 Task: Look for space in Camacupa, Angola from 5th July, 2023 to 15th July, 2023 for 9 adults in price range Rs.15000 to Rs.25000. Place can be entire place with 5 bedrooms having 5 beds and 5 bathrooms. Property type can be house. Amenities needed are: air conditioning, bbq grill, smoking allowed, . Booking option can be shelf check-in. Required host language is English.
Action: Mouse moved to (350, 122)
Screenshot: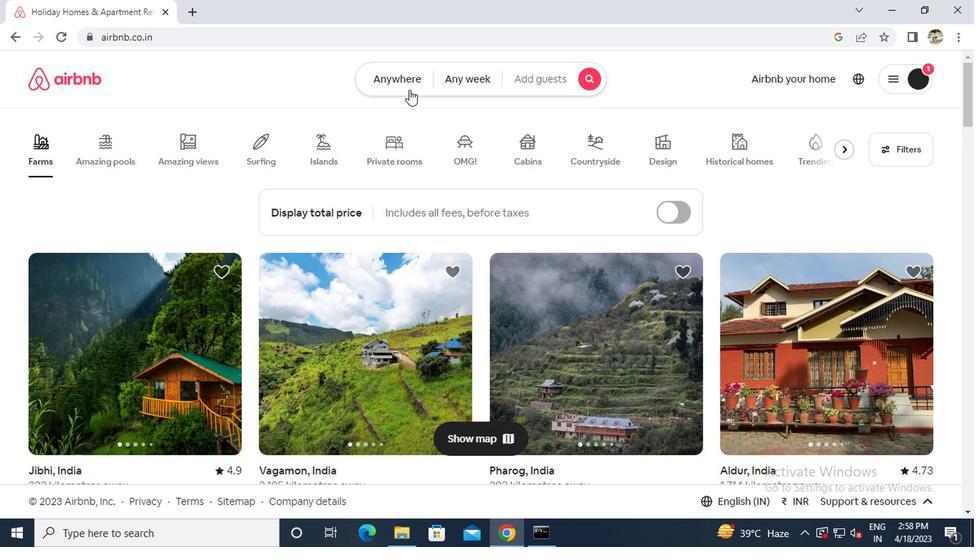 
Action: Mouse pressed left at (350, 122)
Screenshot: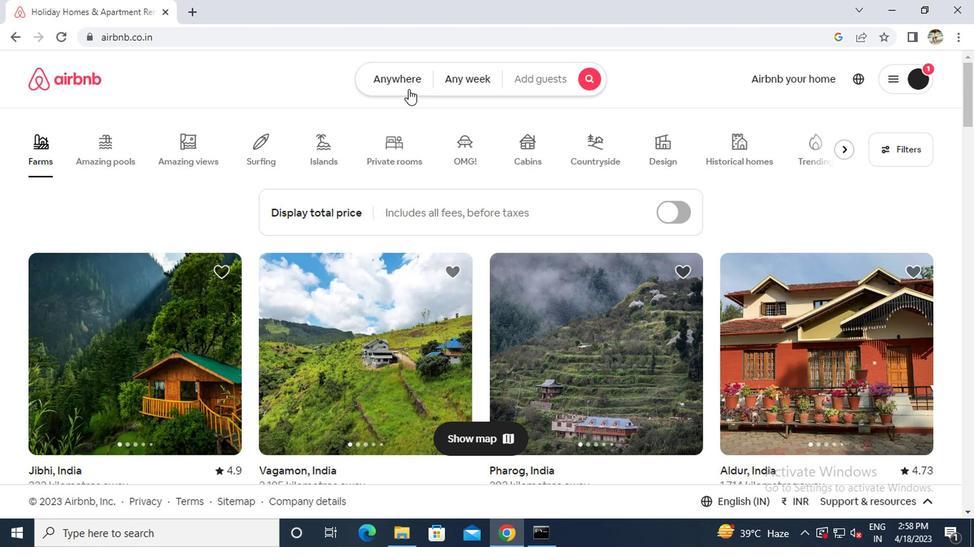 
Action: Mouse moved to (277, 153)
Screenshot: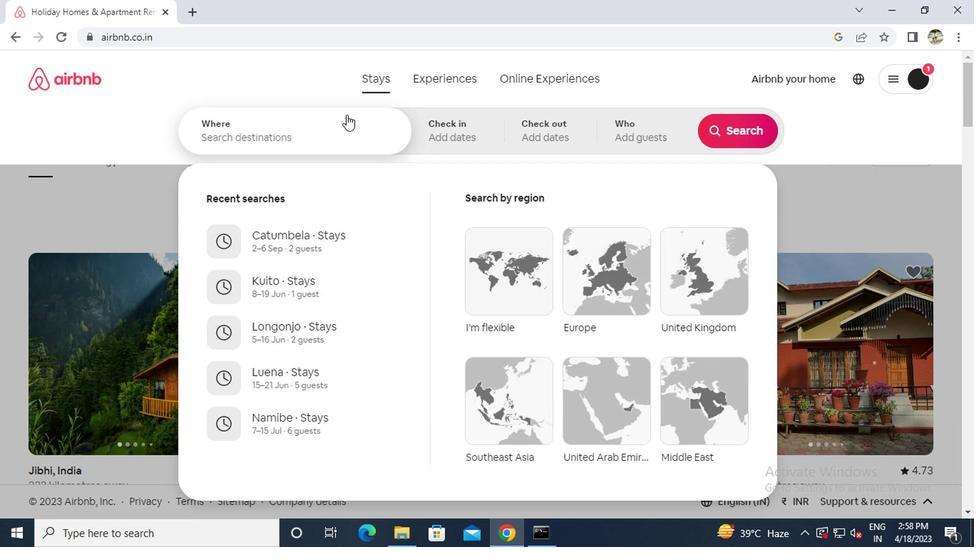 
Action: Mouse pressed left at (277, 153)
Screenshot: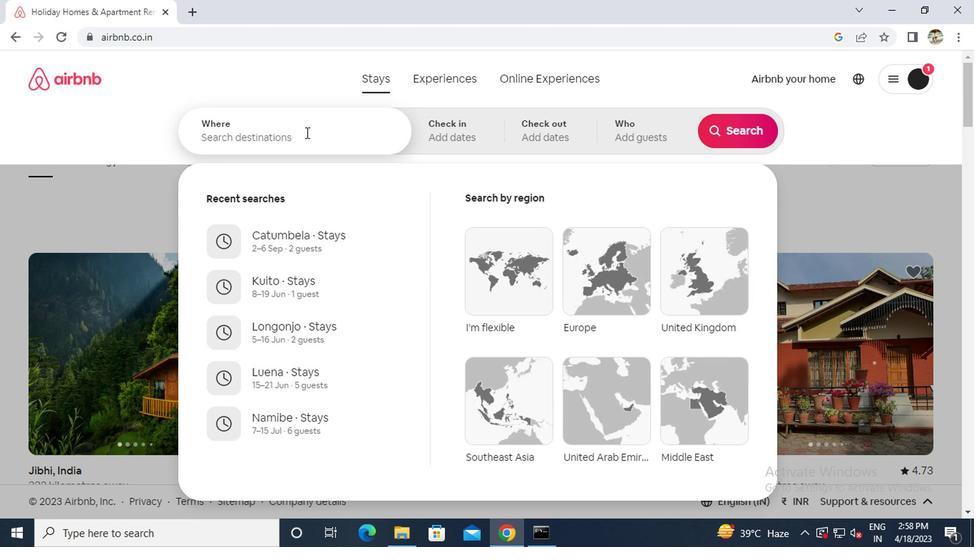 
Action: Key pressed c<Key.caps_lock>amap<Key.backspace>cupa
Screenshot: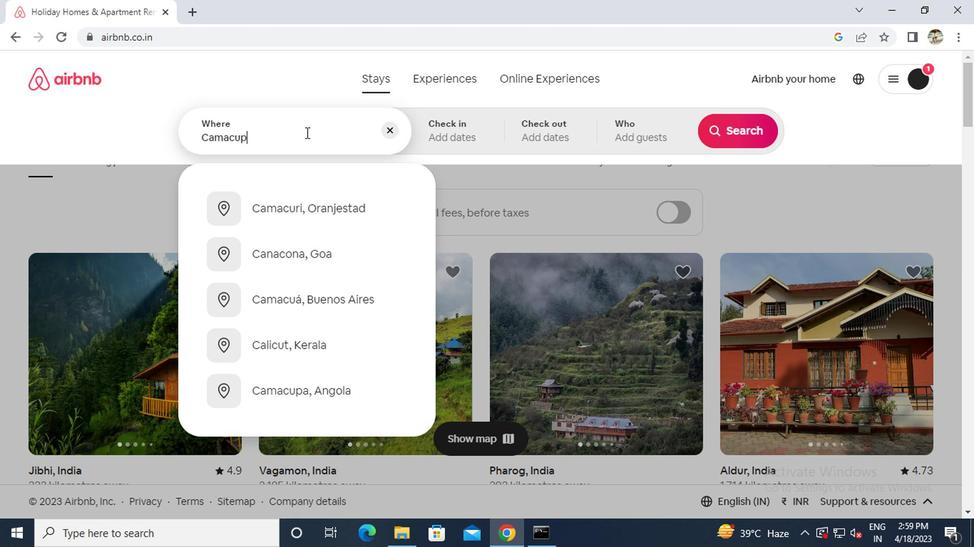 
Action: Mouse moved to (276, 202)
Screenshot: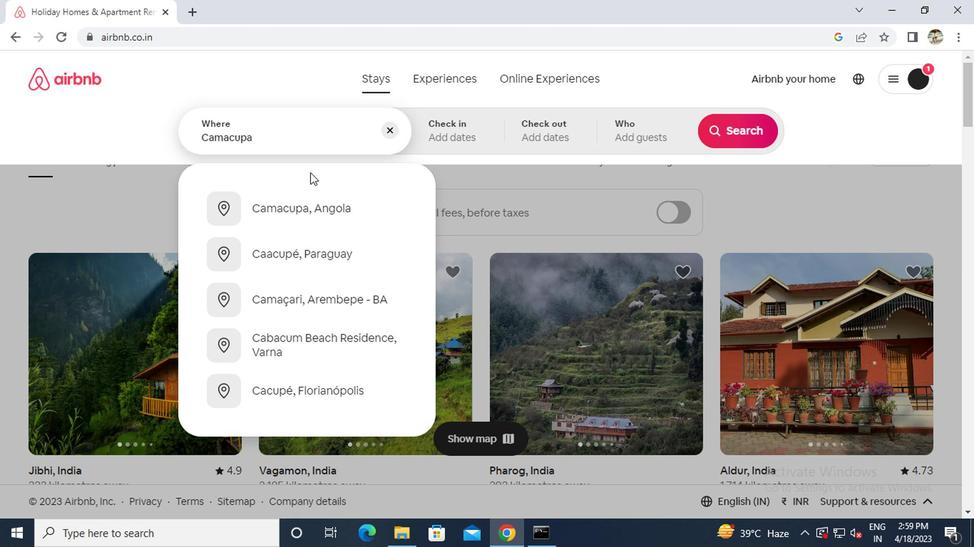 
Action: Mouse pressed left at (276, 202)
Screenshot: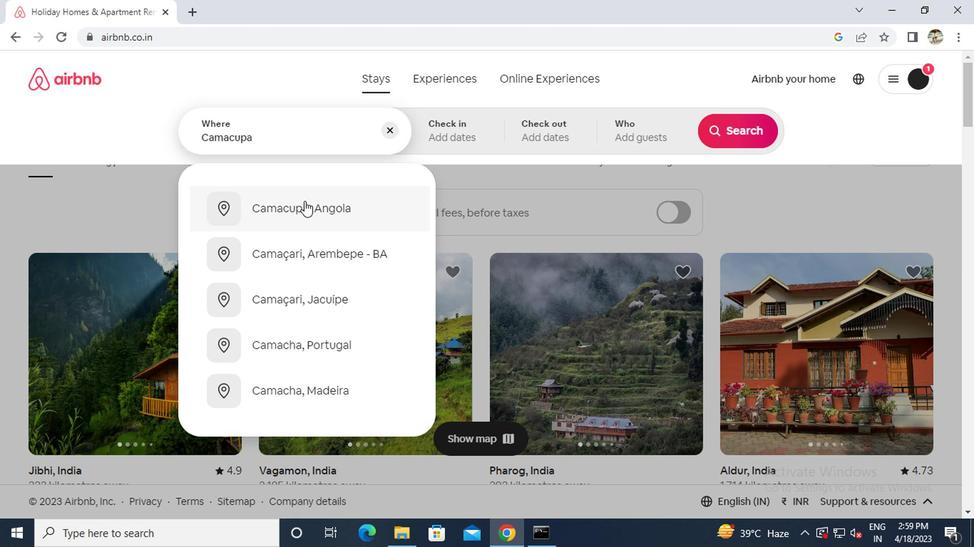 
Action: Mouse moved to (576, 233)
Screenshot: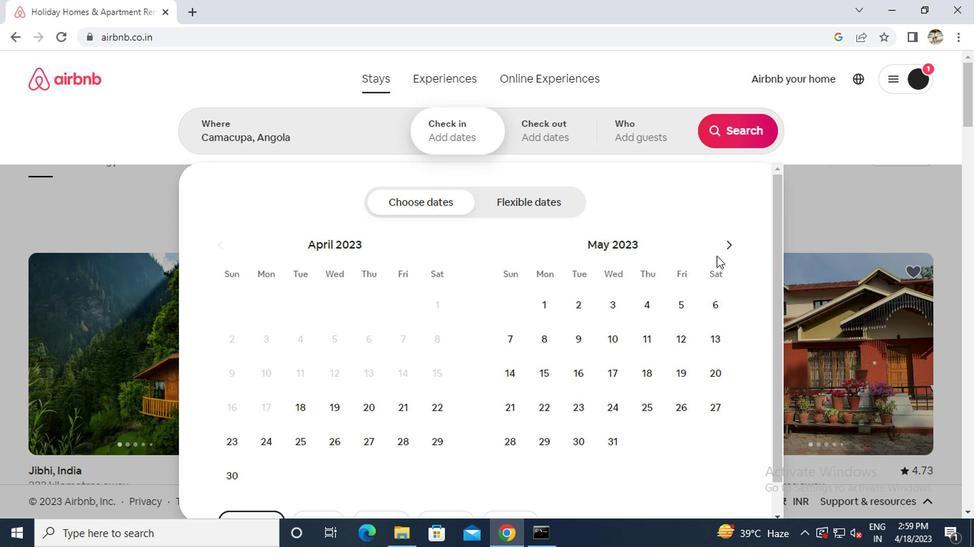 
Action: Mouse pressed left at (576, 233)
Screenshot: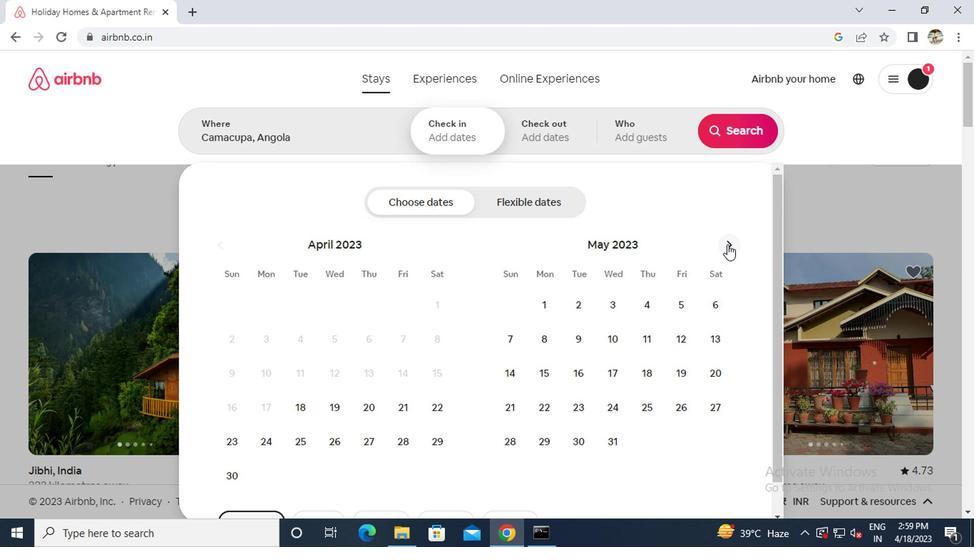 
Action: Mouse pressed left at (576, 233)
Screenshot: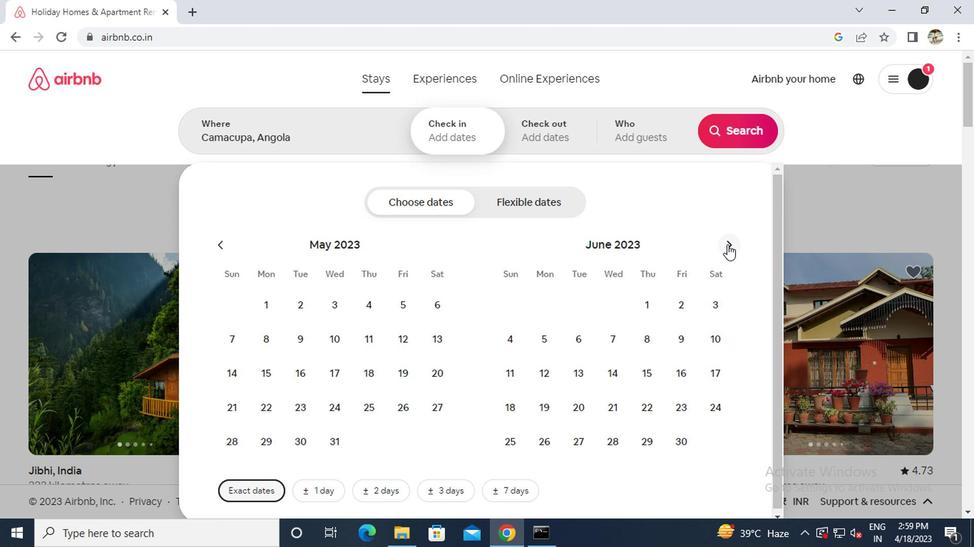 
Action: Mouse moved to (491, 298)
Screenshot: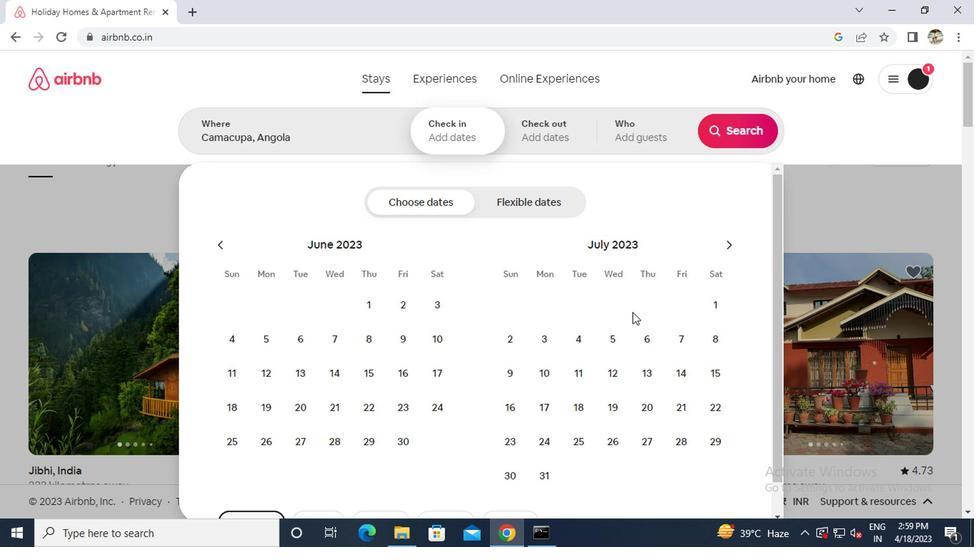 
Action: Mouse pressed left at (491, 298)
Screenshot: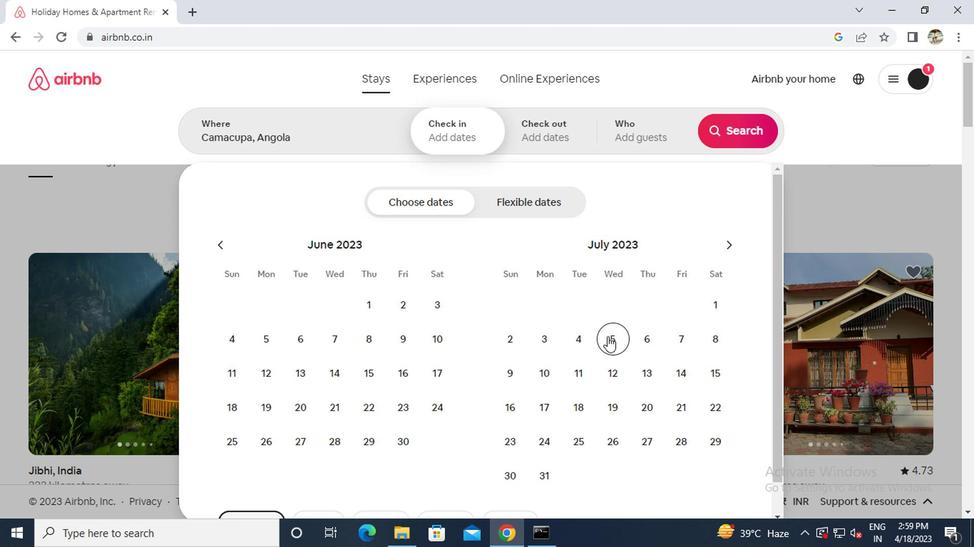 
Action: Mouse moved to (565, 328)
Screenshot: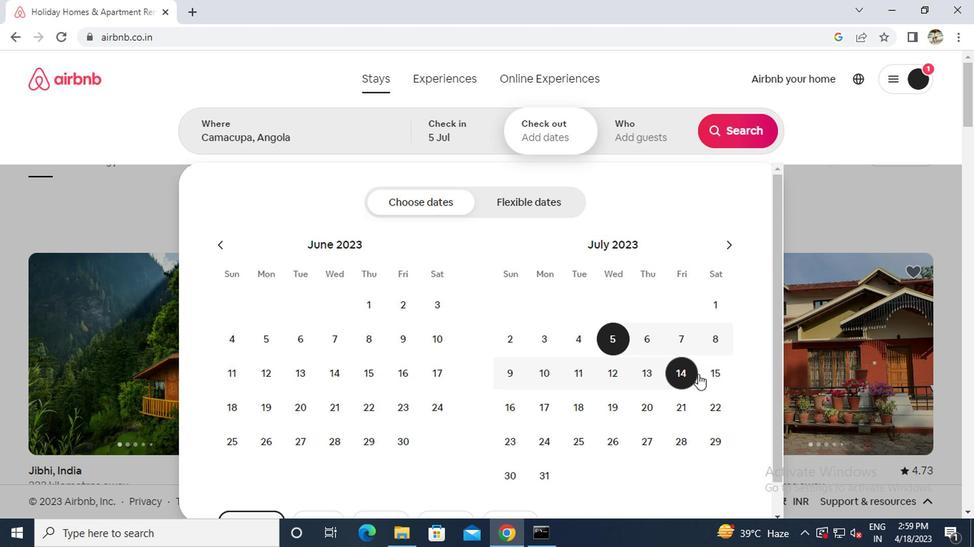 
Action: Mouse pressed left at (565, 328)
Screenshot: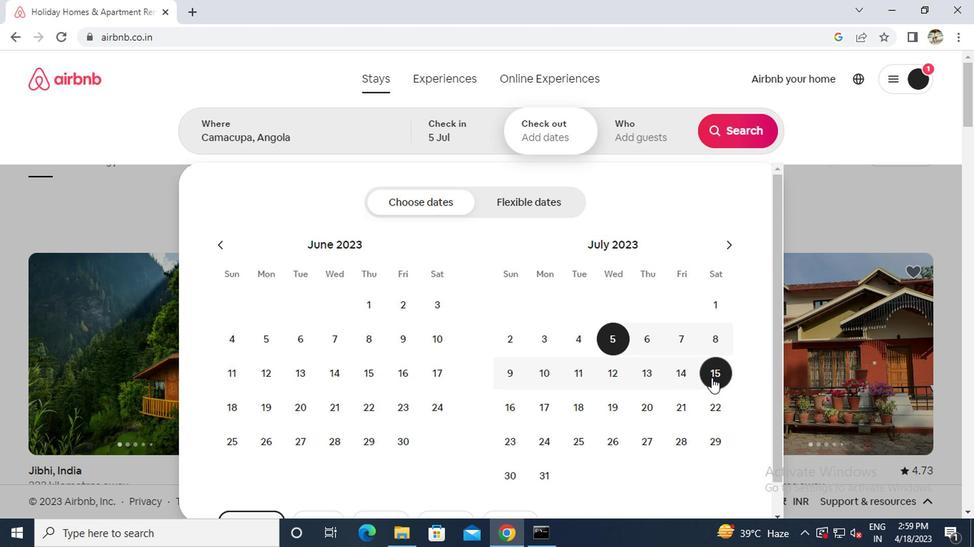 
Action: Mouse moved to (523, 154)
Screenshot: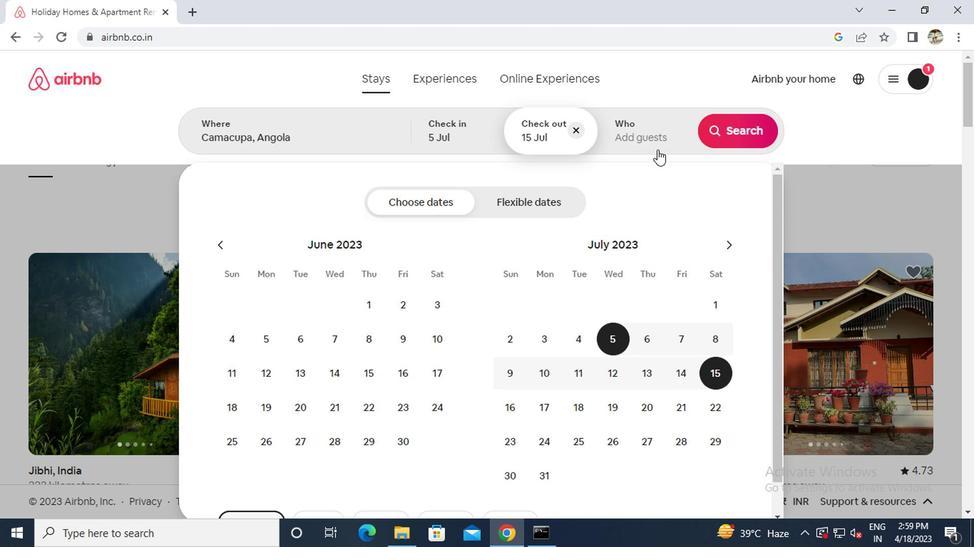
Action: Mouse pressed left at (523, 154)
Screenshot: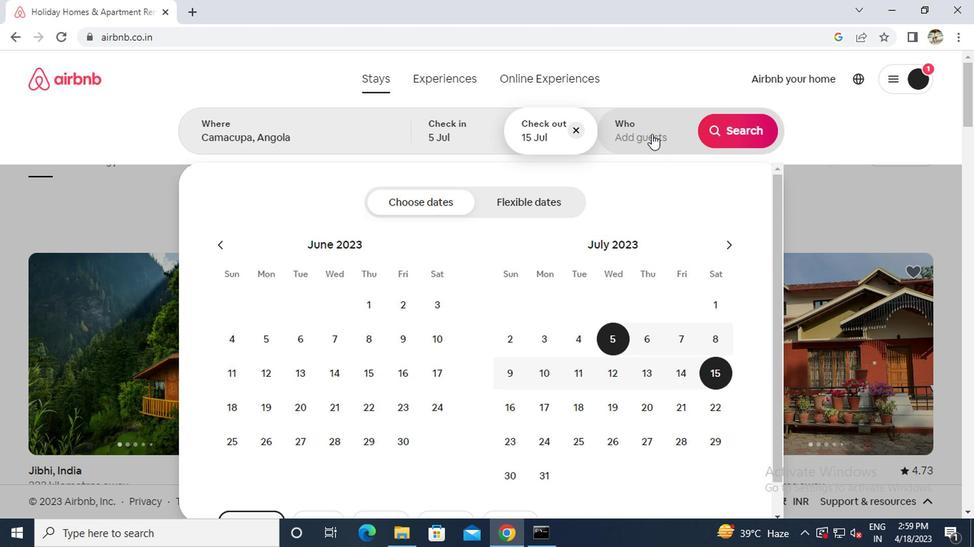 
Action: Mouse moved to (585, 207)
Screenshot: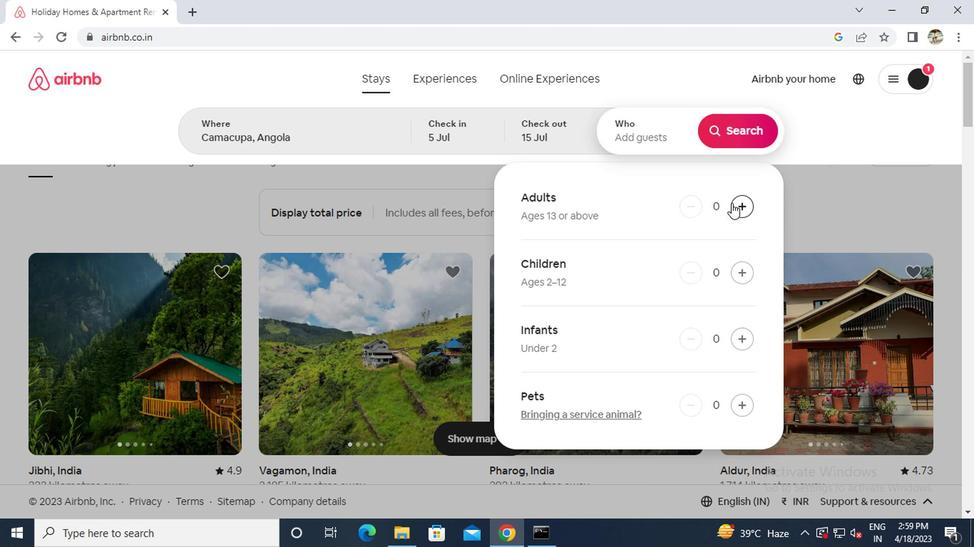 
Action: Mouse pressed left at (585, 207)
Screenshot: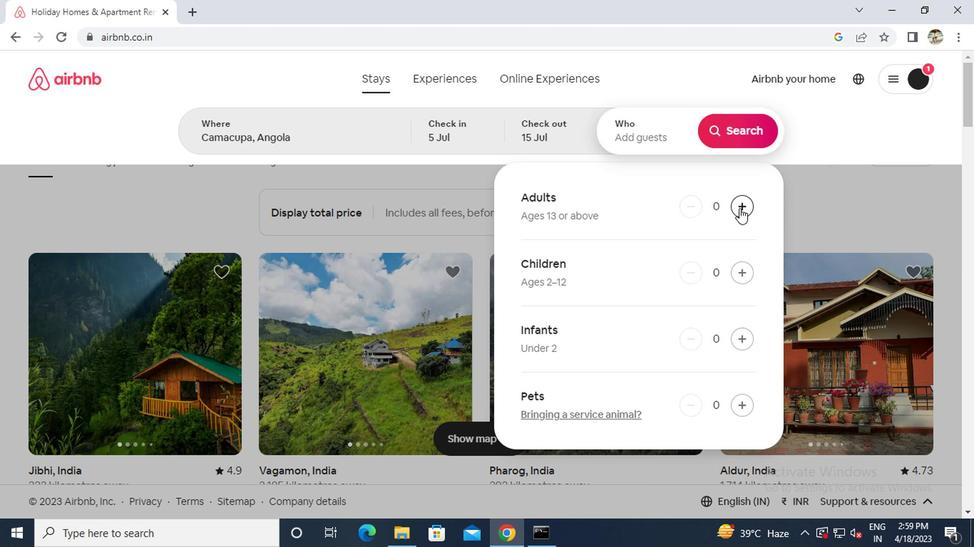 
Action: Mouse pressed left at (585, 207)
Screenshot: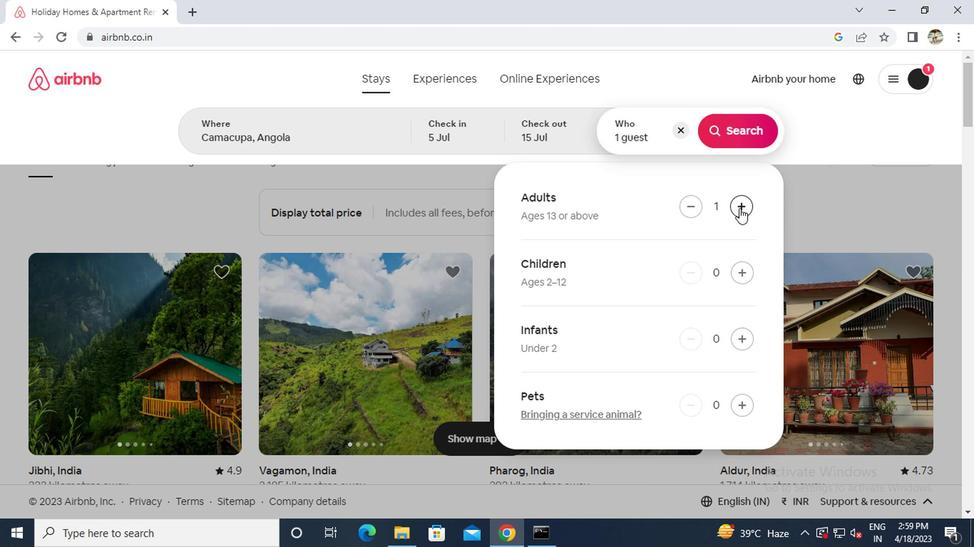 
Action: Mouse pressed left at (585, 207)
Screenshot: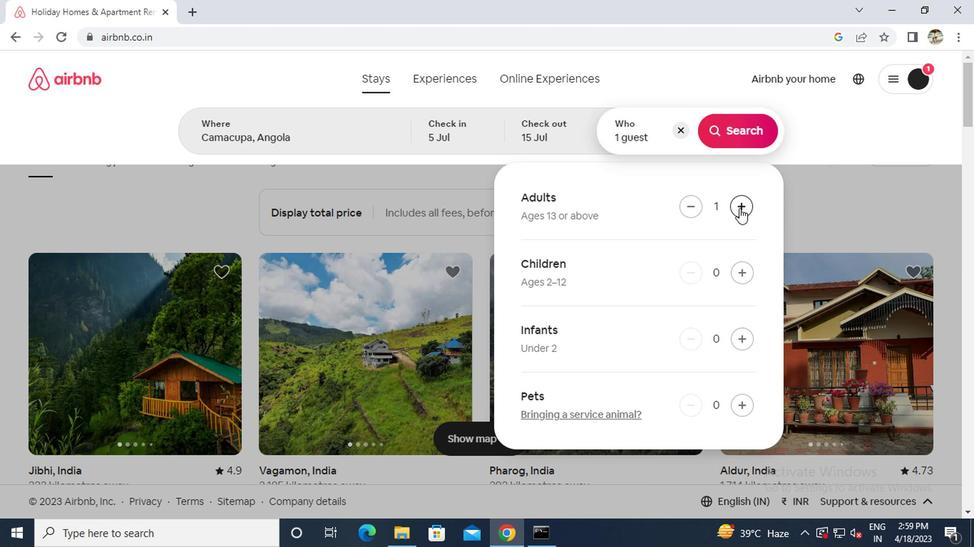 
Action: Mouse pressed left at (585, 207)
Screenshot: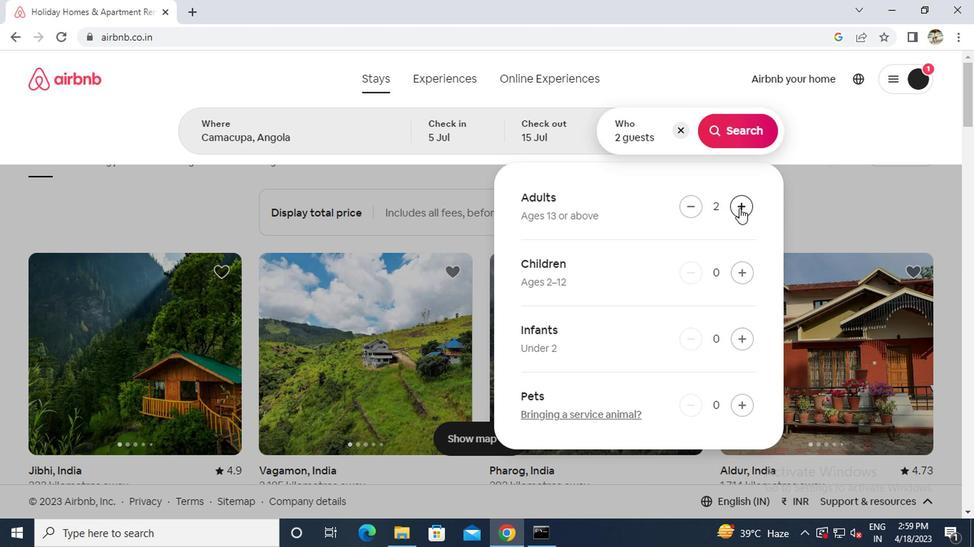 
Action: Mouse pressed left at (585, 207)
Screenshot: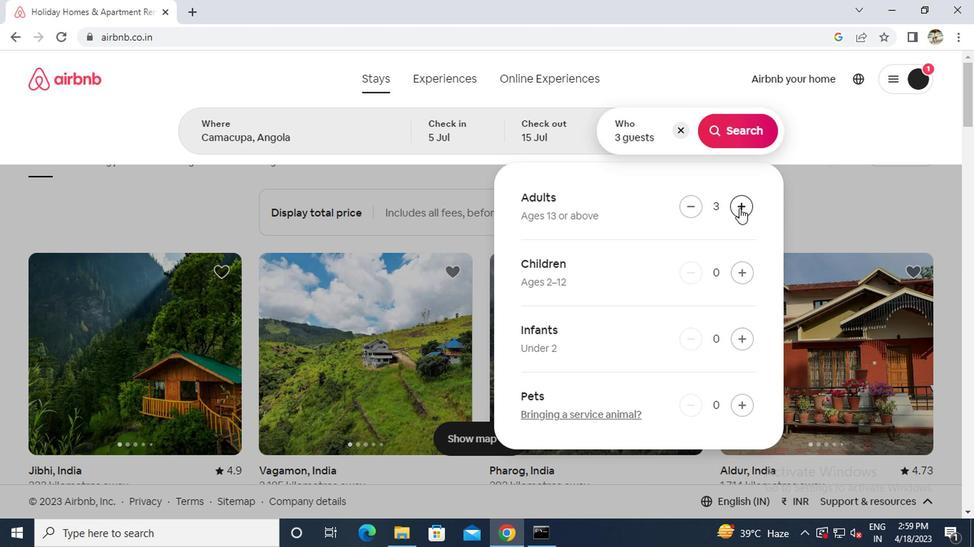 
Action: Mouse pressed left at (585, 207)
Screenshot: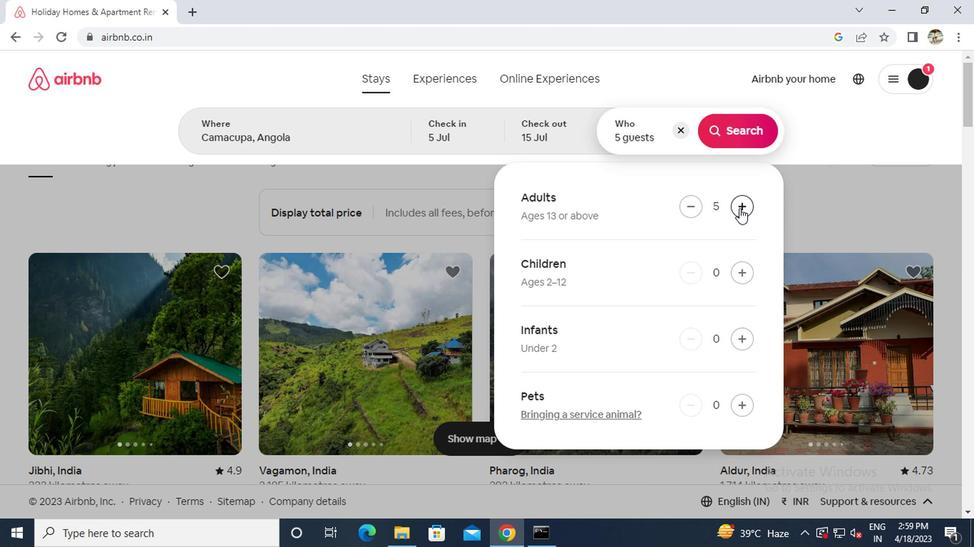 
Action: Mouse pressed left at (585, 207)
Screenshot: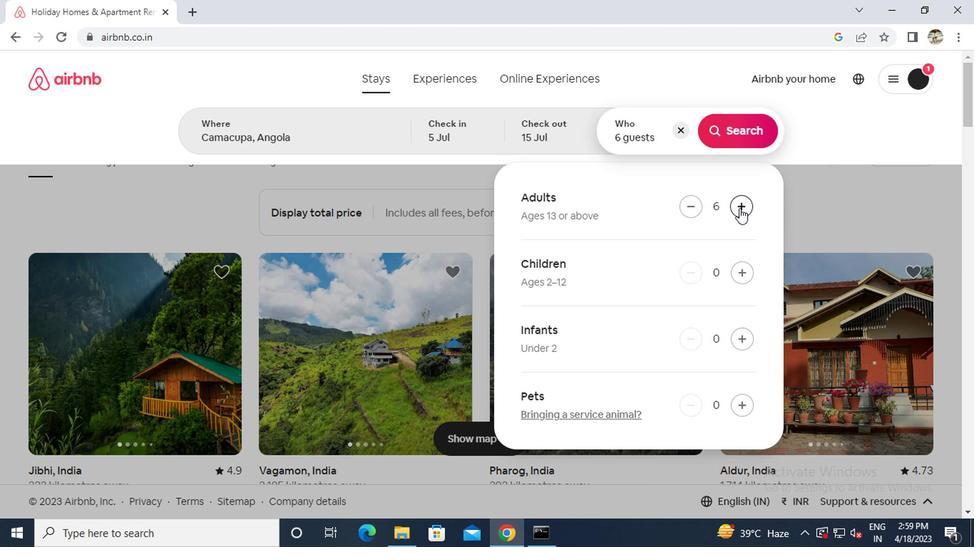 
Action: Mouse pressed left at (585, 207)
Screenshot: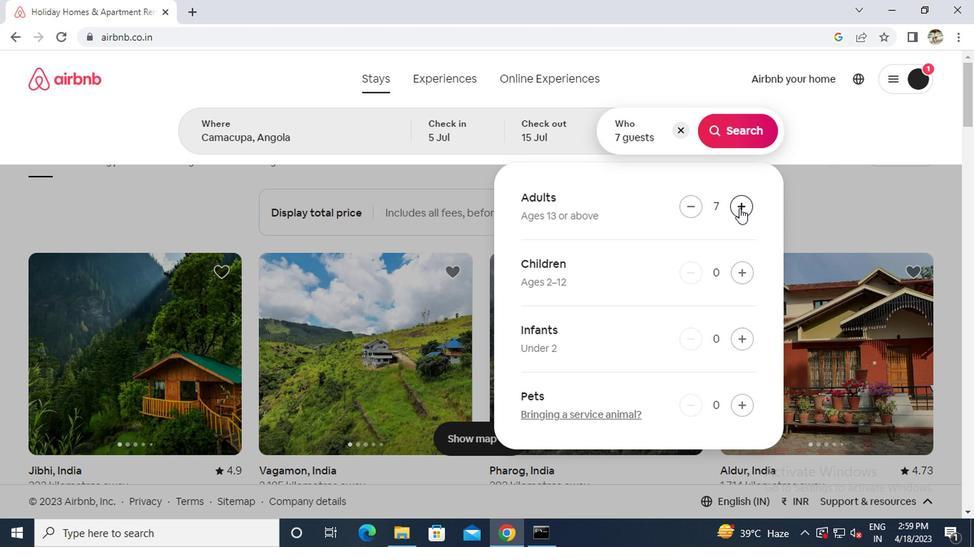 
Action: Mouse pressed left at (585, 207)
Screenshot: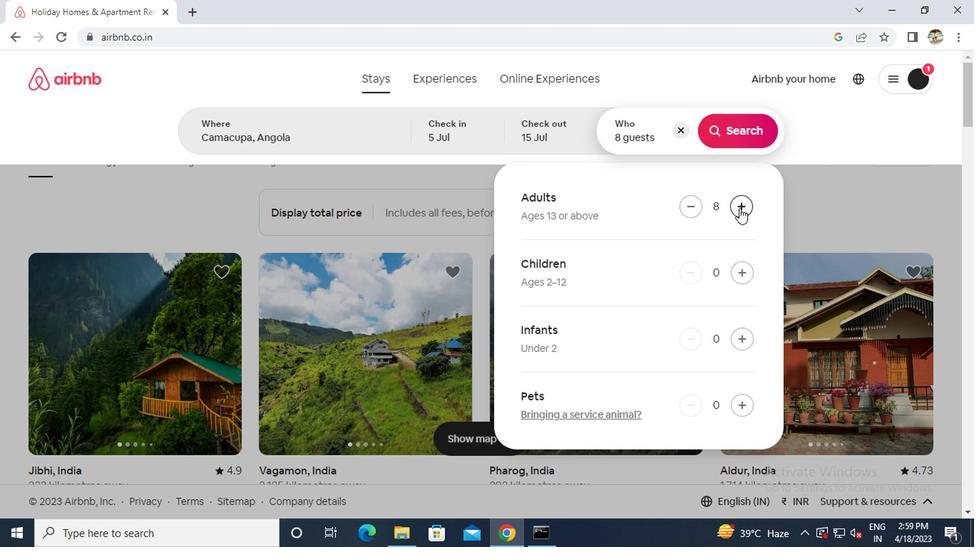 
Action: Mouse moved to (583, 149)
Screenshot: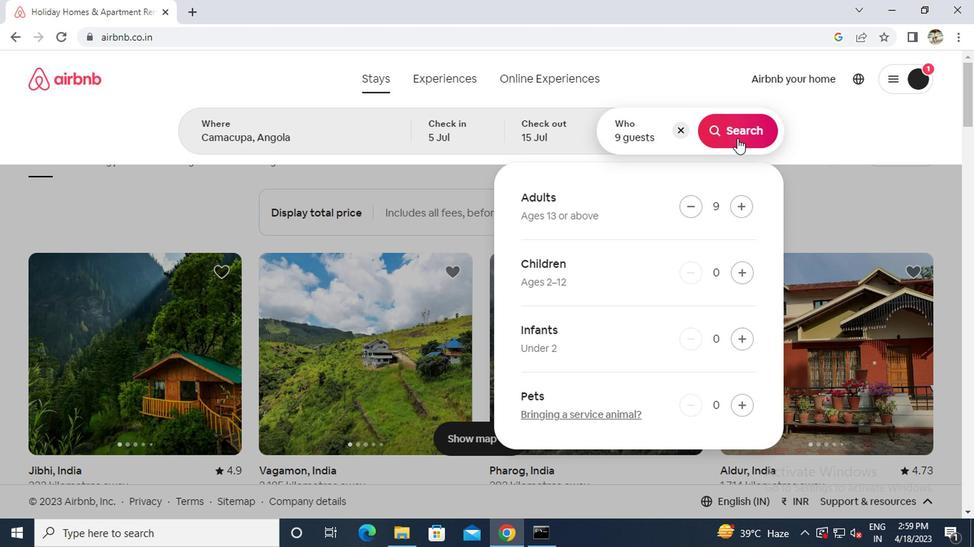 
Action: Mouse pressed left at (583, 149)
Screenshot: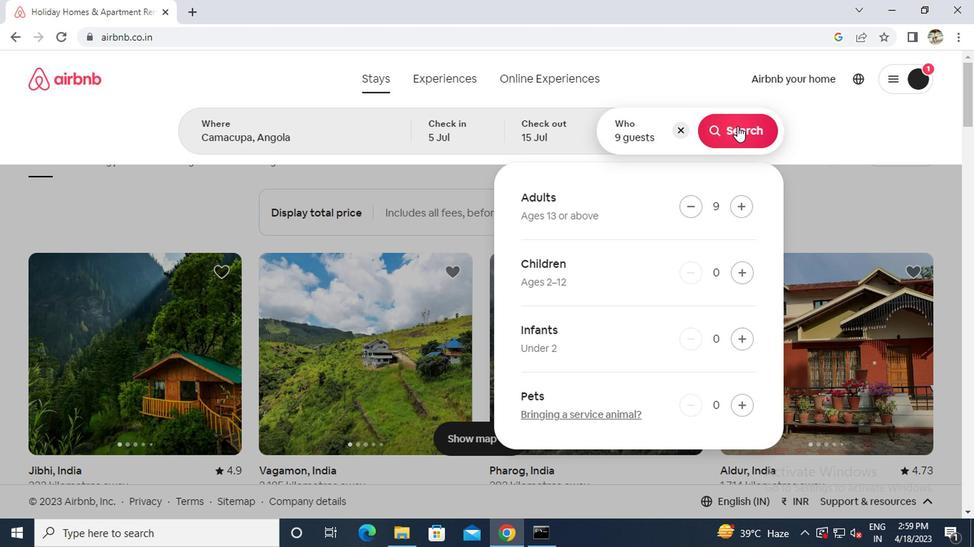 
Action: Mouse moved to (714, 155)
Screenshot: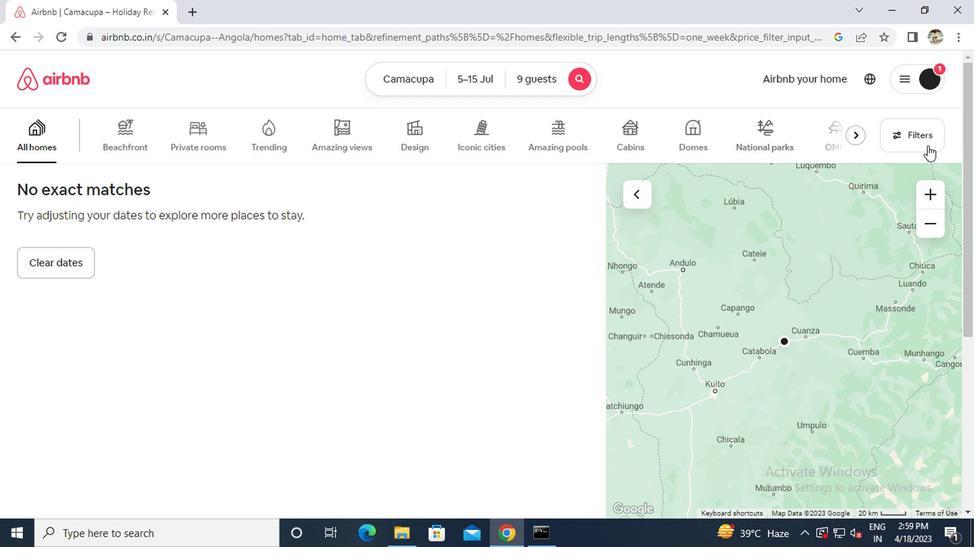 
Action: Mouse pressed left at (714, 155)
Screenshot: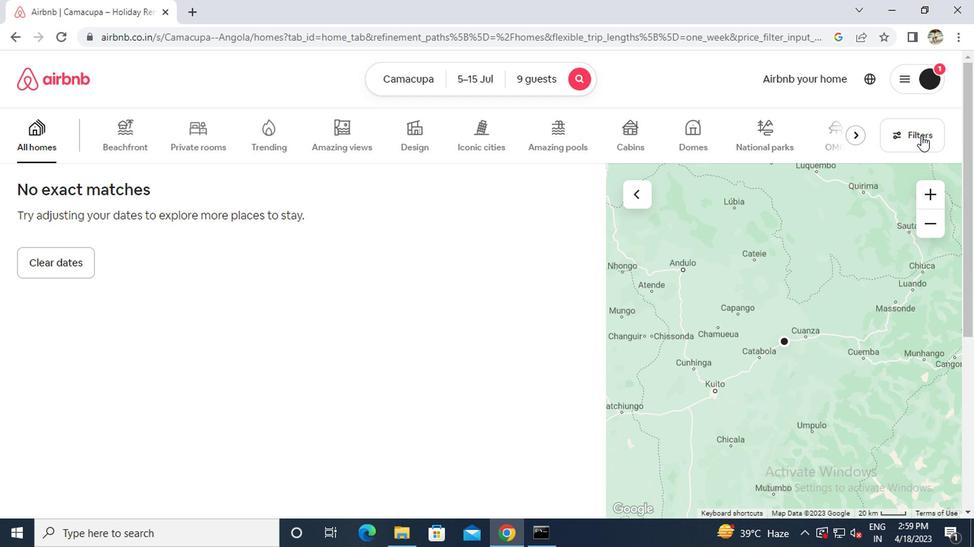
Action: Mouse moved to (345, 211)
Screenshot: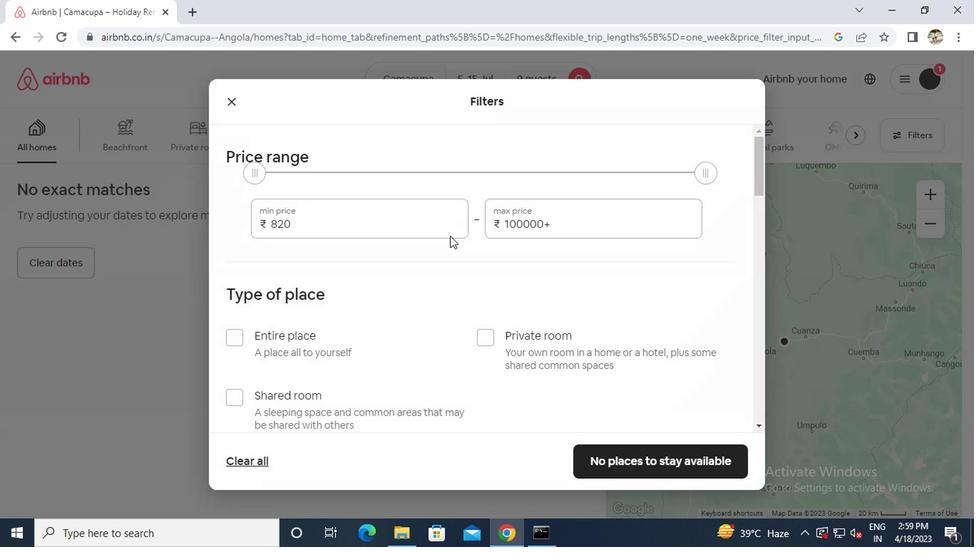 
Action: Mouse pressed left at (345, 211)
Screenshot: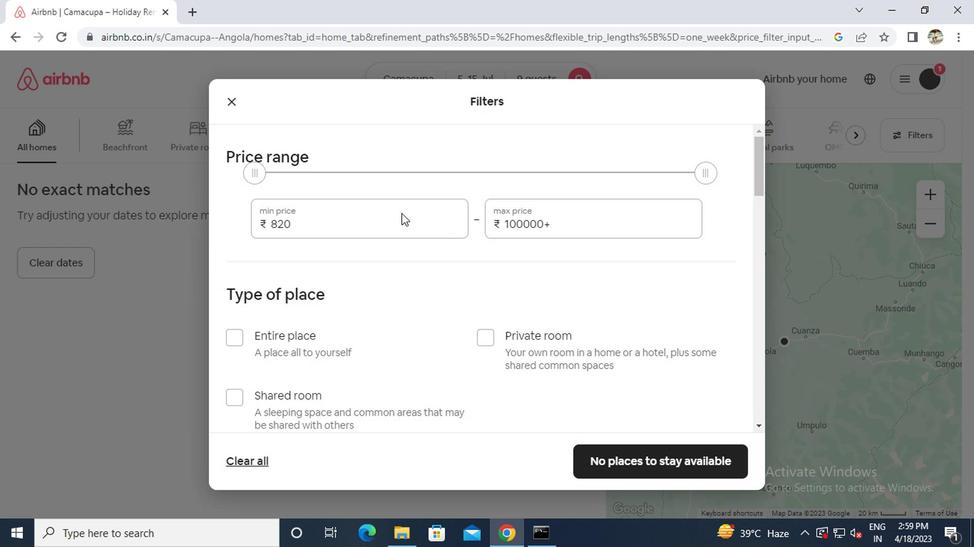 
Action: Key pressed ctrl+A15000
Screenshot: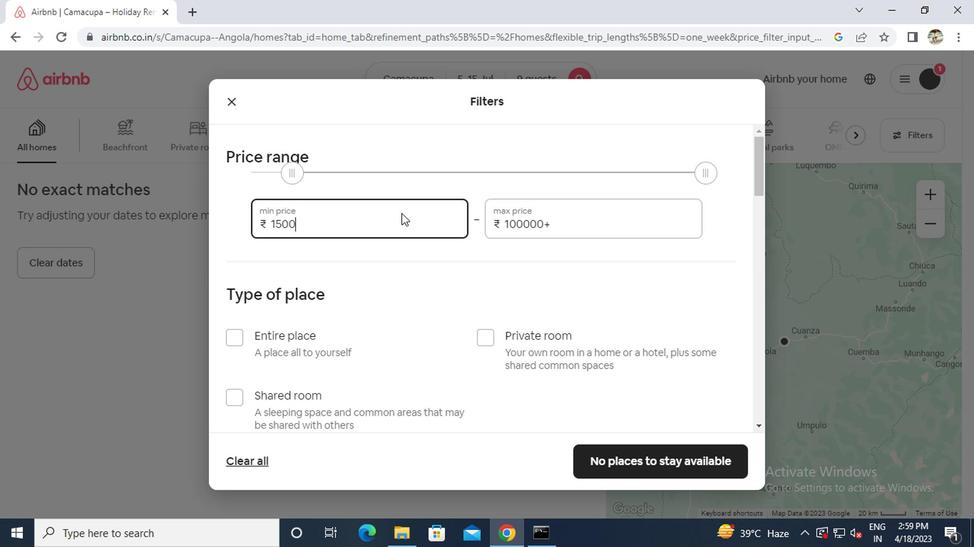 
Action: Mouse moved to (463, 221)
Screenshot: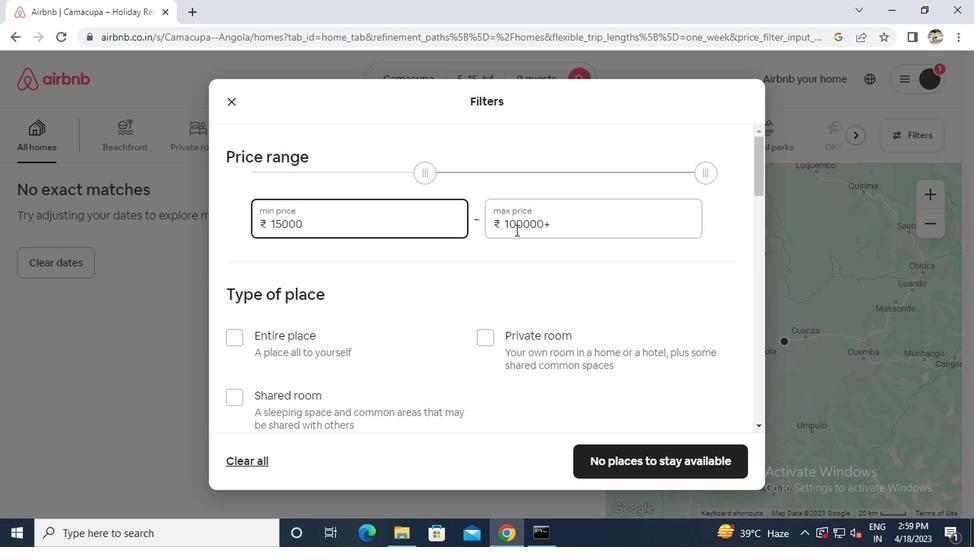 
Action: Mouse pressed left at (463, 221)
Screenshot: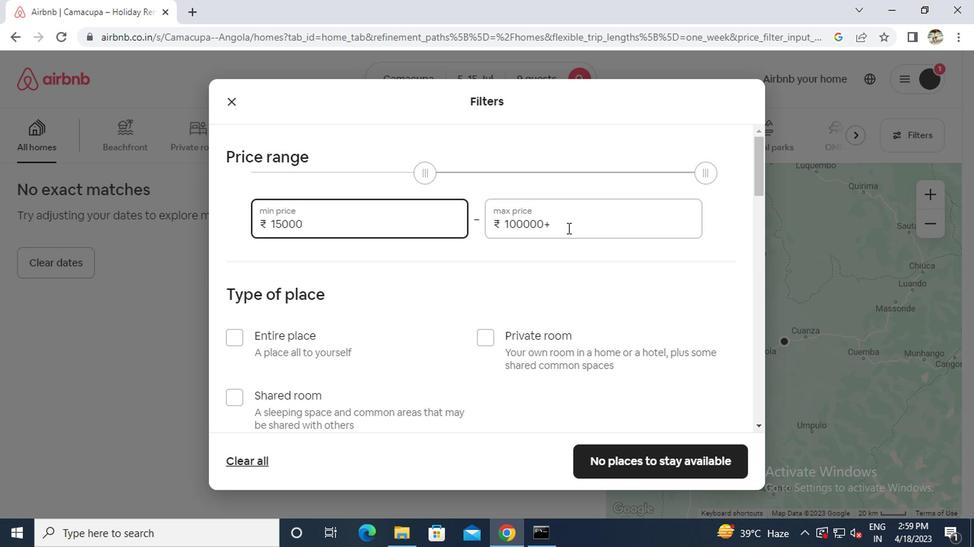 
Action: Key pressed ctrl+A25000
Screenshot: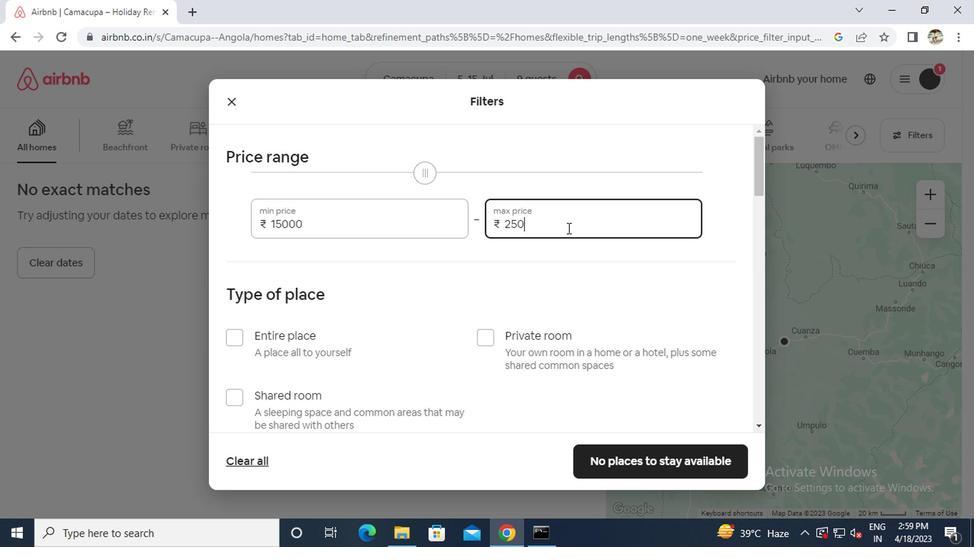 
Action: Mouse moved to (227, 295)
Screenshot: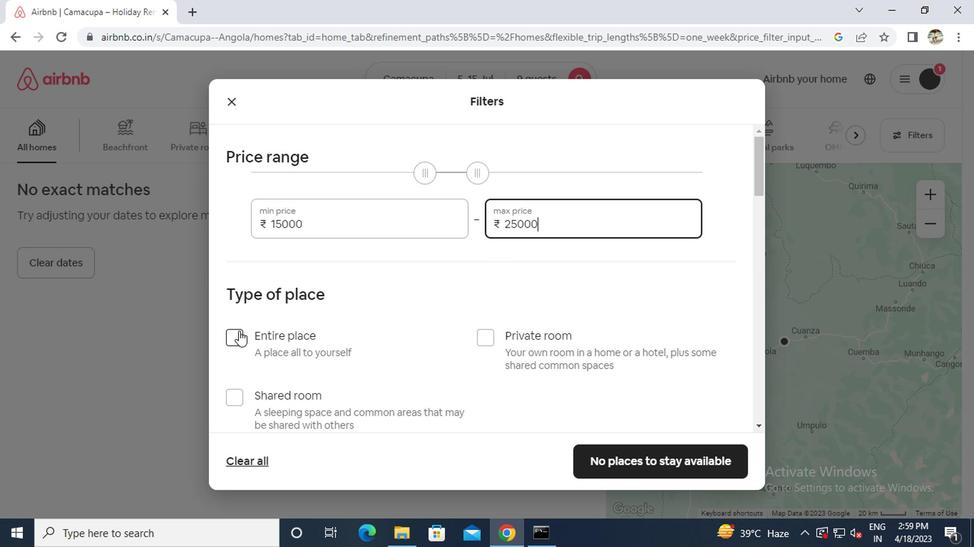 
Action: Mouse pressed left at (227, 295)
Screenshot: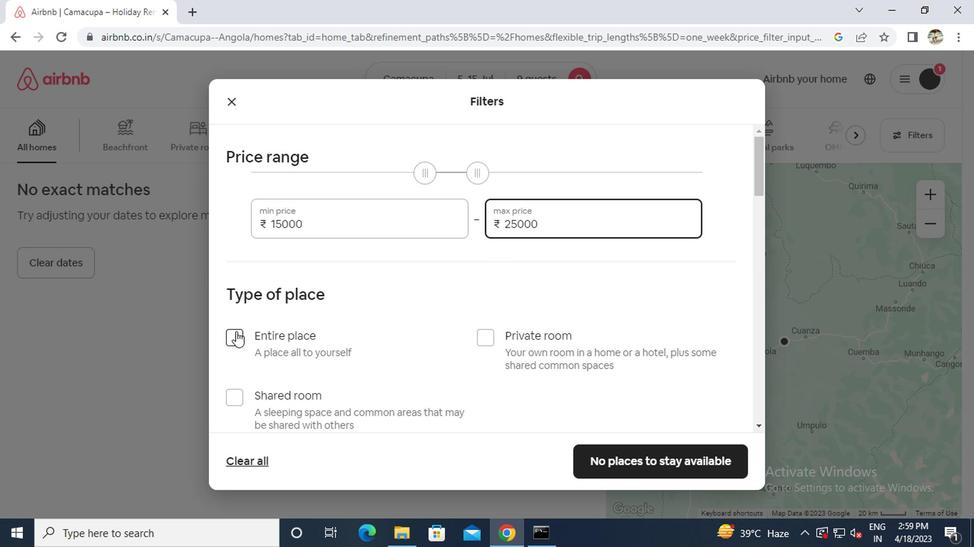 
Action: Mouse scrolled (227, 294) with delta (0, 0)
Screenshot: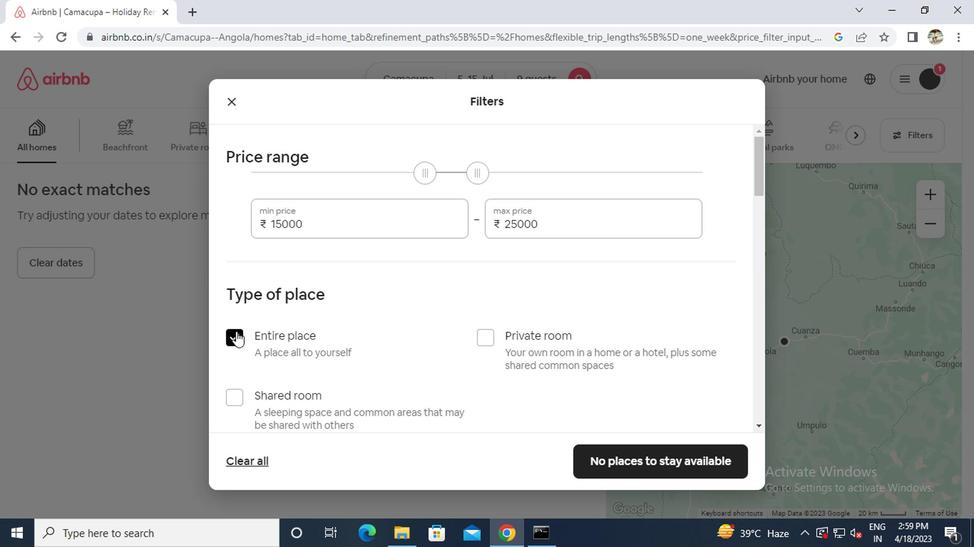 
Action: Mouse scrolled (227, 294) with delta (0, 0)
Screenshot: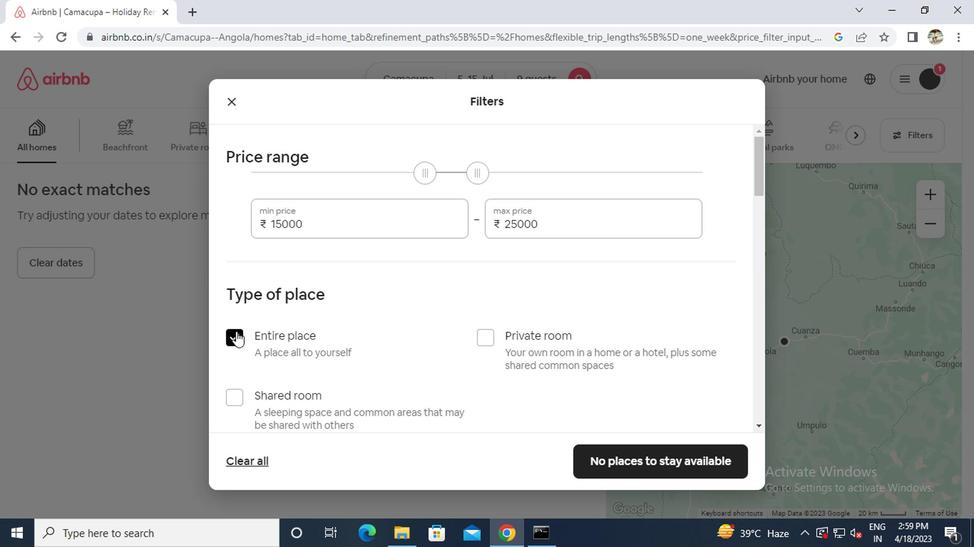 
Action: Mouse scrolled (227, 294) with delta (0, 0)
Screenshot: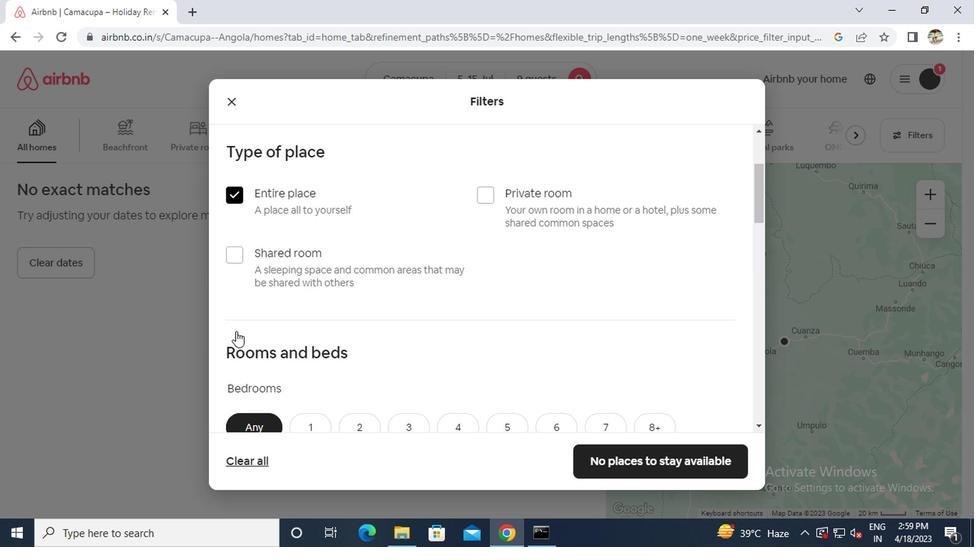 
Action: Mouse moved to (409, 313)
Screenshot: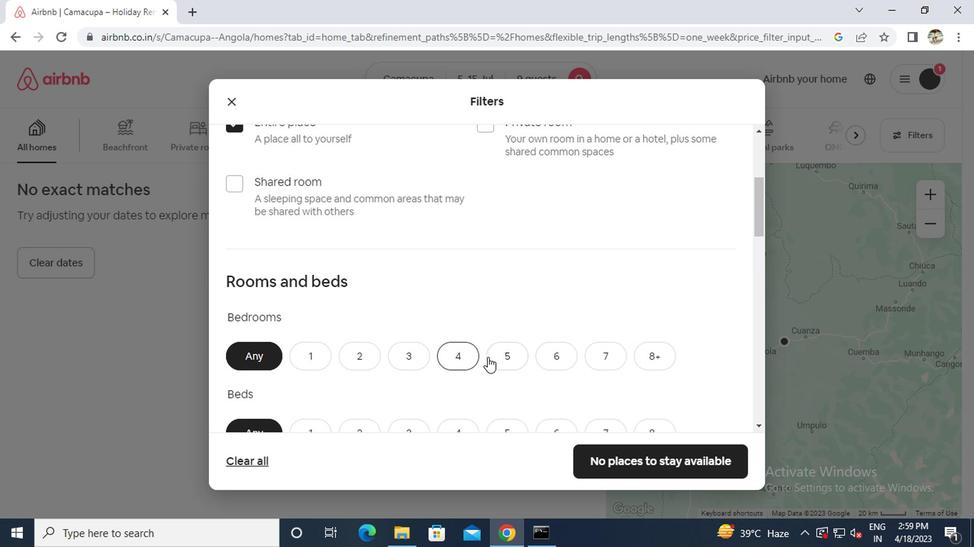
Action: Mouse pressed left at (409, 313)
Screenshot: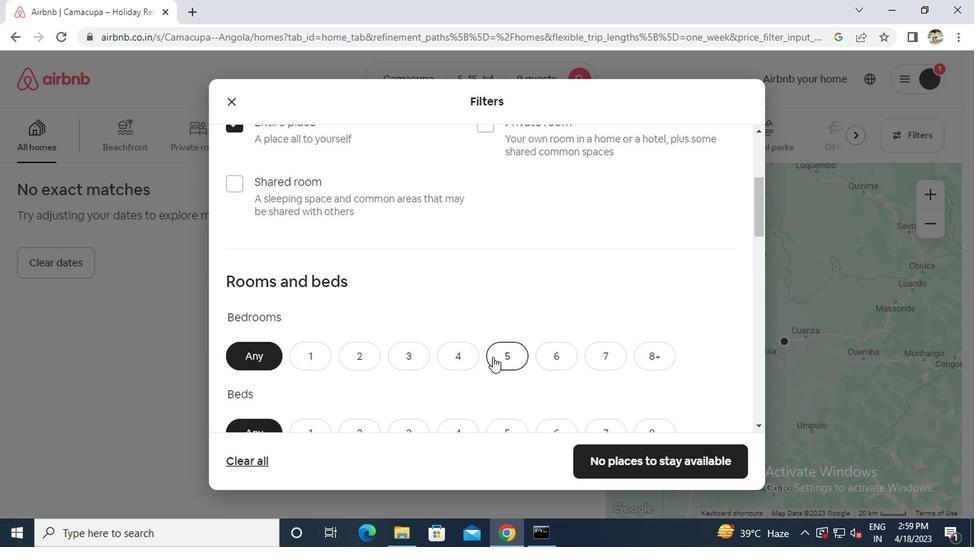
Action: Mouse scrolled (409, 313) with delta (0, 0)
Screenshot: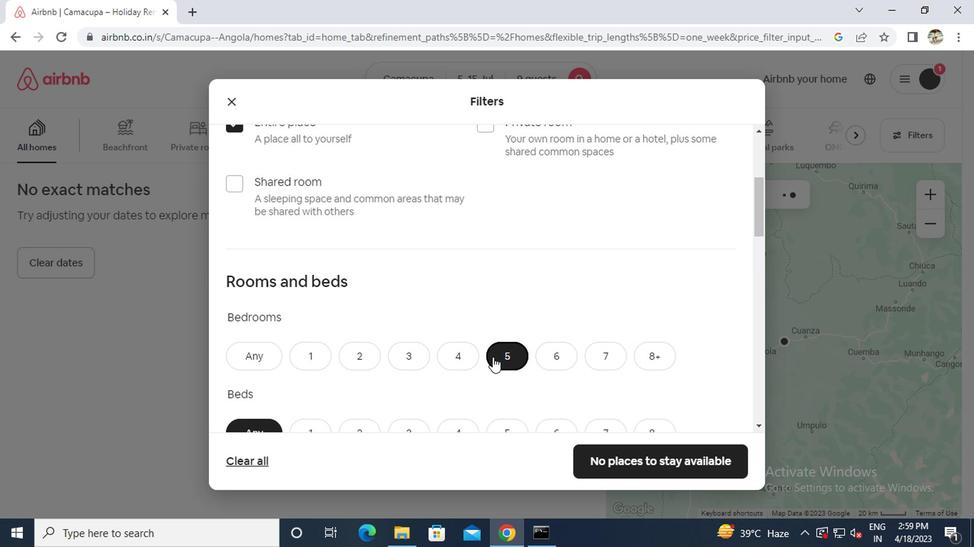 
Action: Mouse scrolled (409, 313) with delta (0, 0)
Screenshot: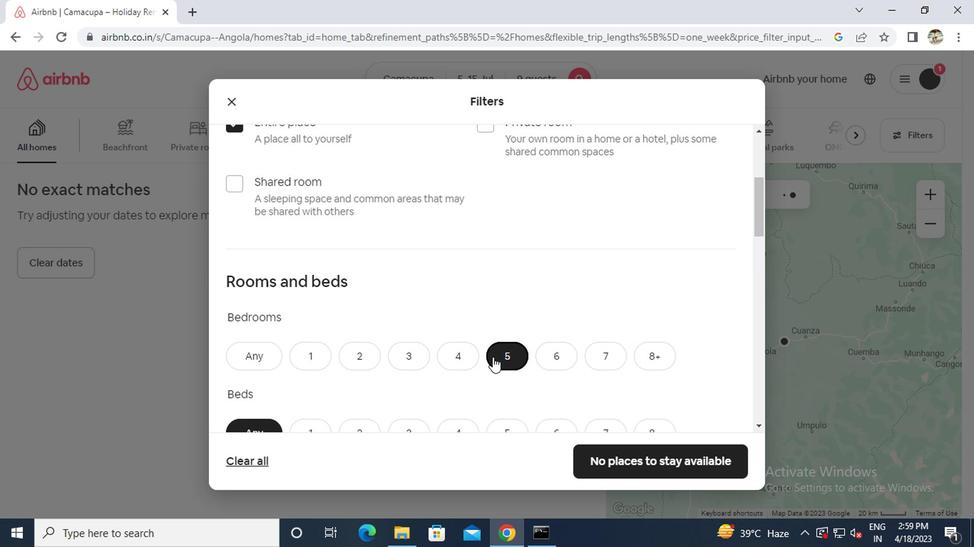 
Action: Mouse moved to (421, 267)
Screenshot: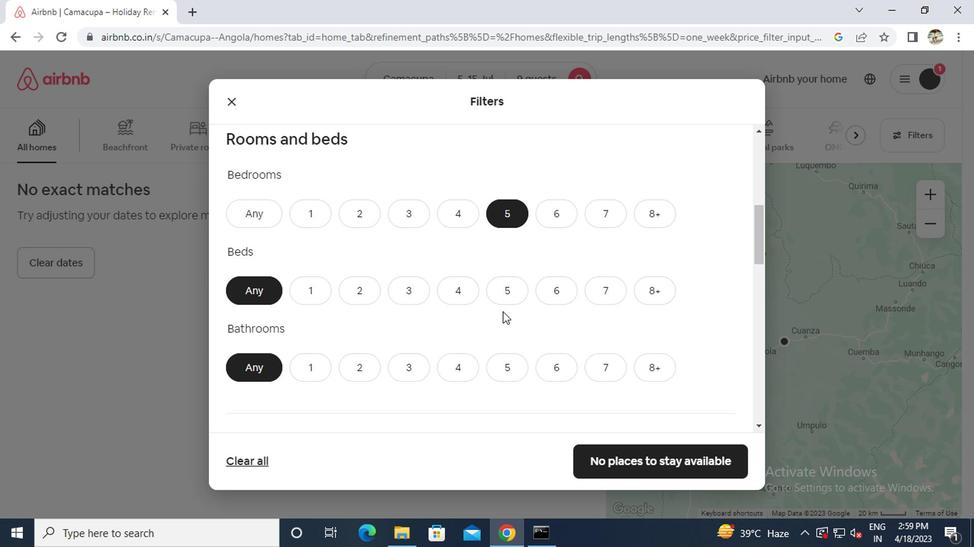 
Action: Mouse pressed left at (421, 267)
Screenshot: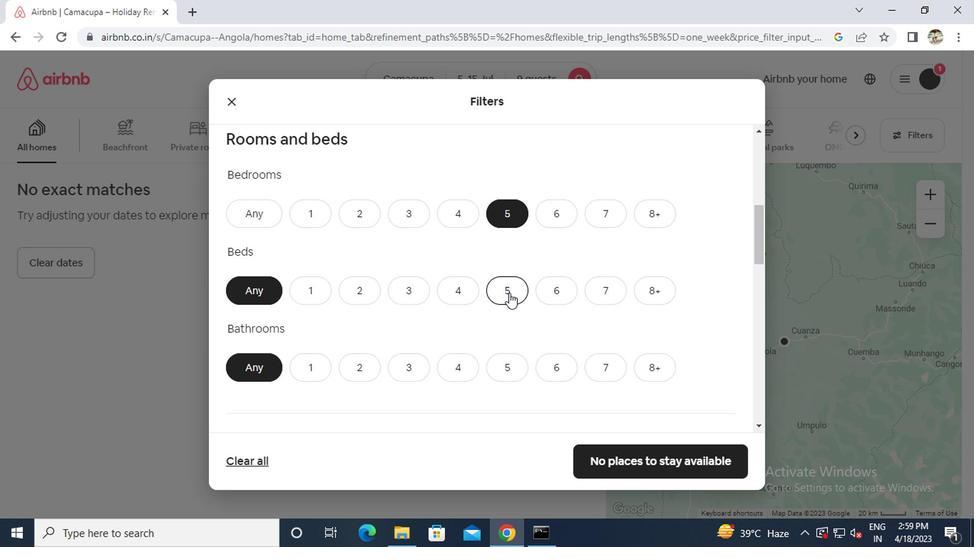 
Action: Mouse moved to (421, 318)
Screenshot: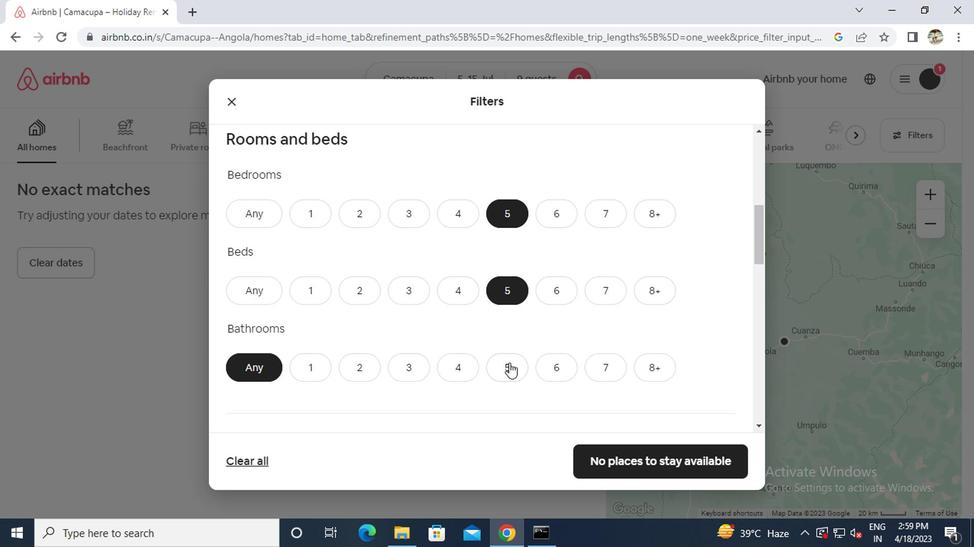 
Action: Mouse pressed left at (421, 318)
Screenshot: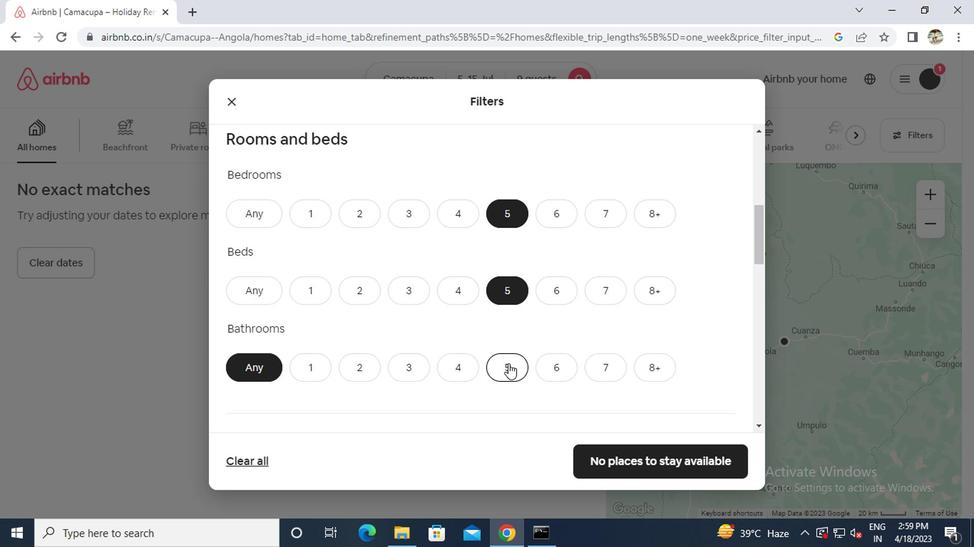 
Action: Mouse scrolled (421, 317) with delta (0, 0)
Screenshot: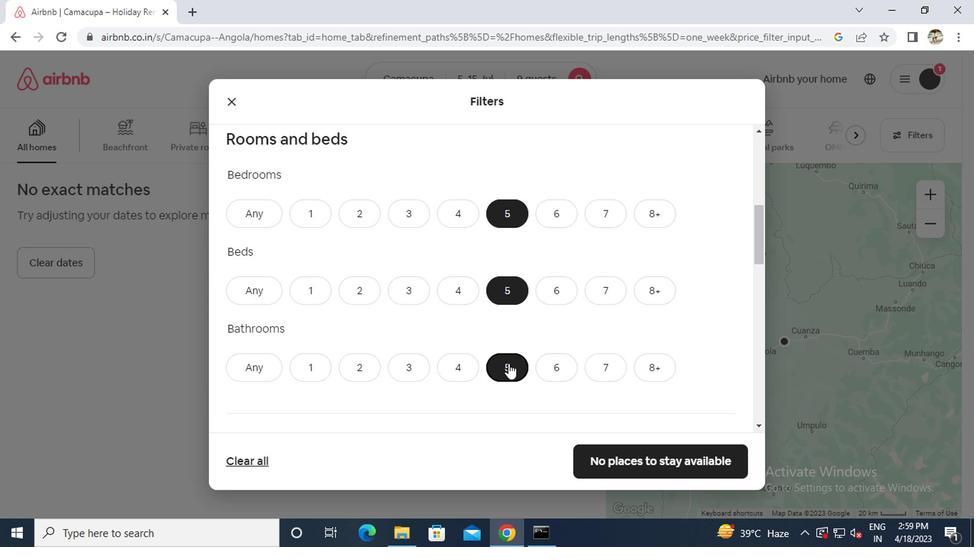 
Action: Mouse scrolled (421, 317) with delta (0, 0)
Screenshot: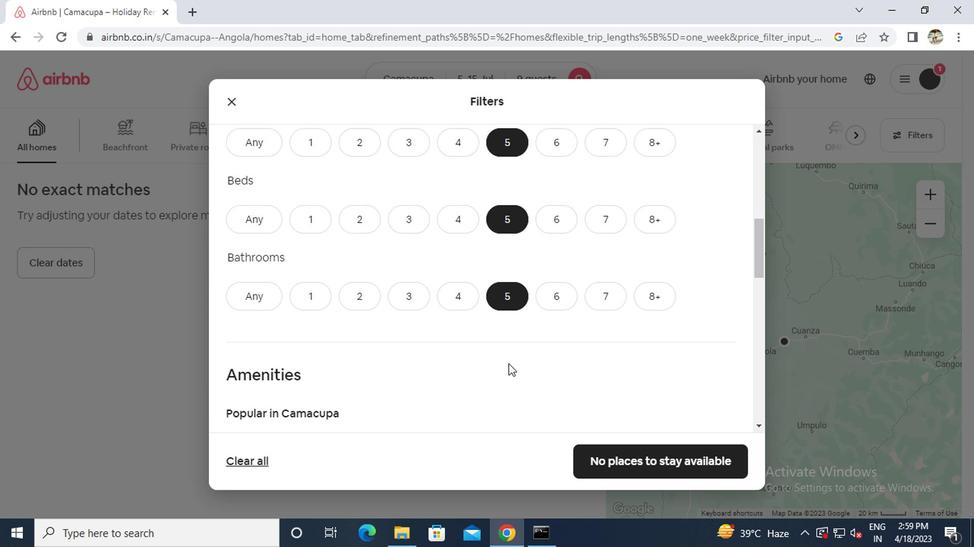 
Action: Mouse moved to (364, 327)
Screenshot: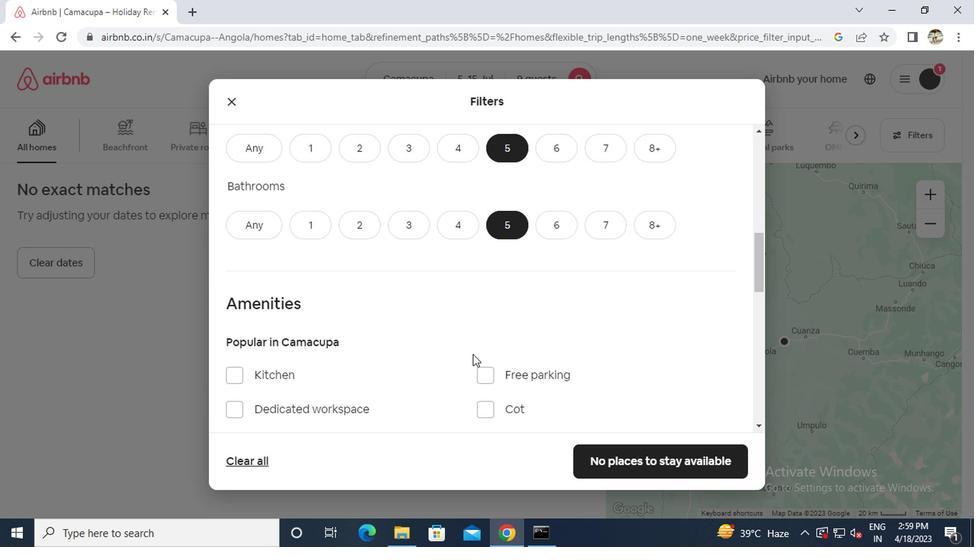 
Action: Mouse scrolled (364, 327) with delta (0, 0)
Screenshot: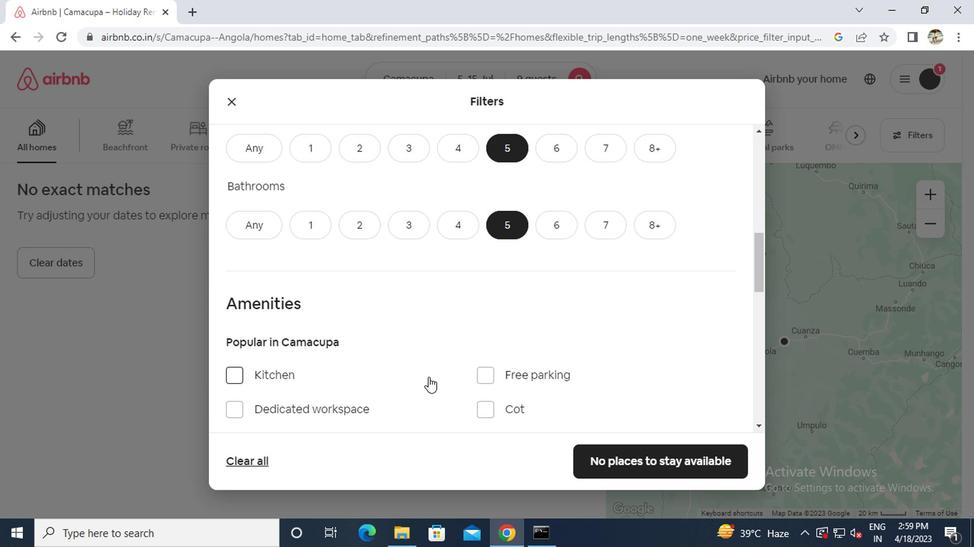 
Action: Mouse moved to (242, 320)
Screenshot: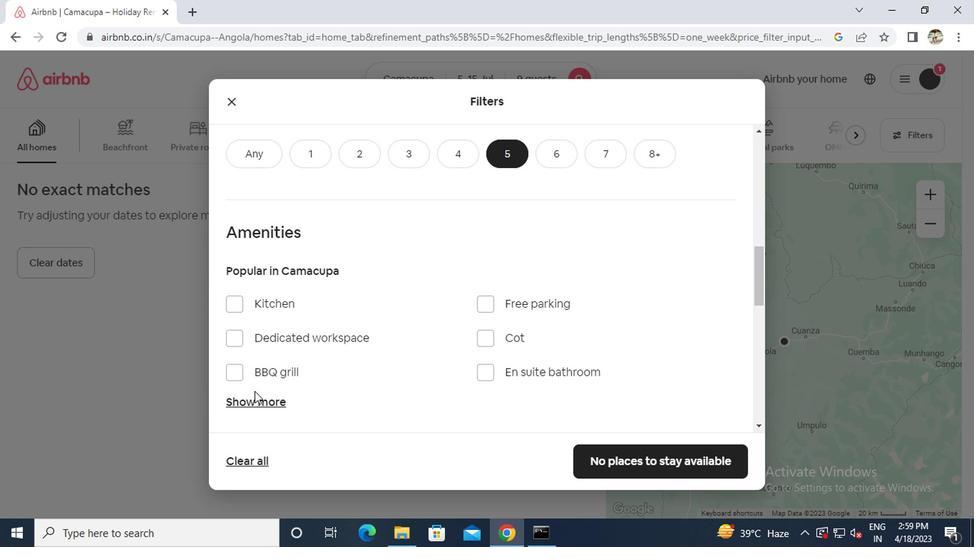 
Action: Mouse pressed left at (242, 320)
Screenshot: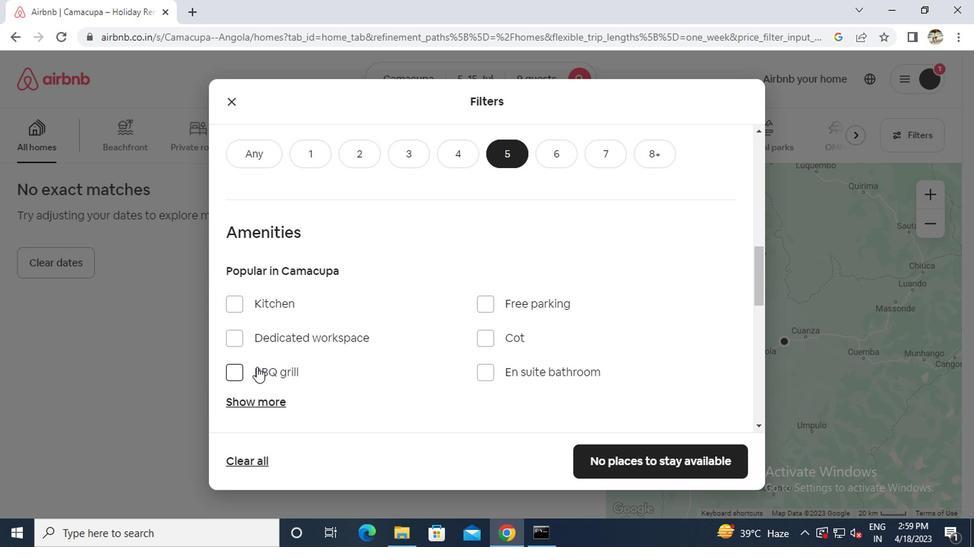 
Action: Mouse moved to (245, 347)
Screenshot: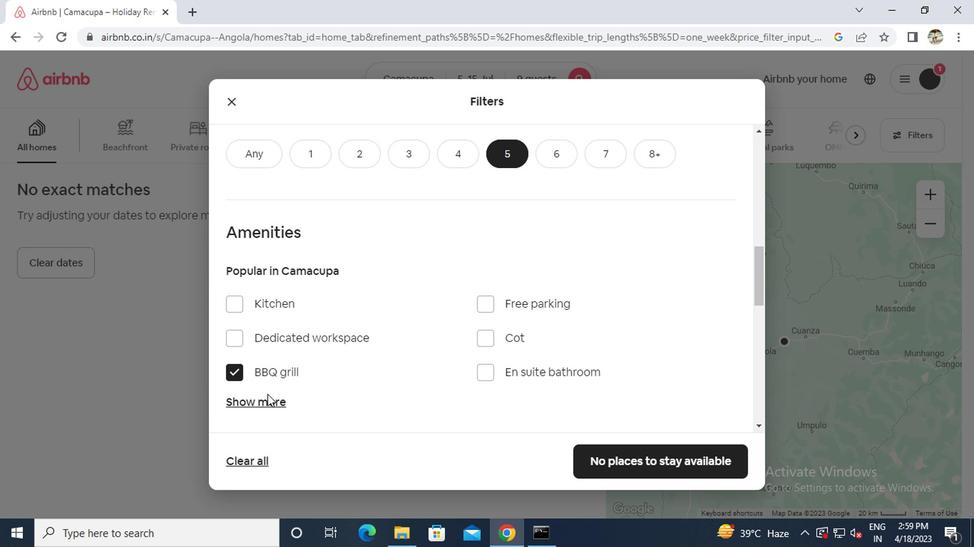 
Action: Mouse pressed left at (245, 347)
Screenshot: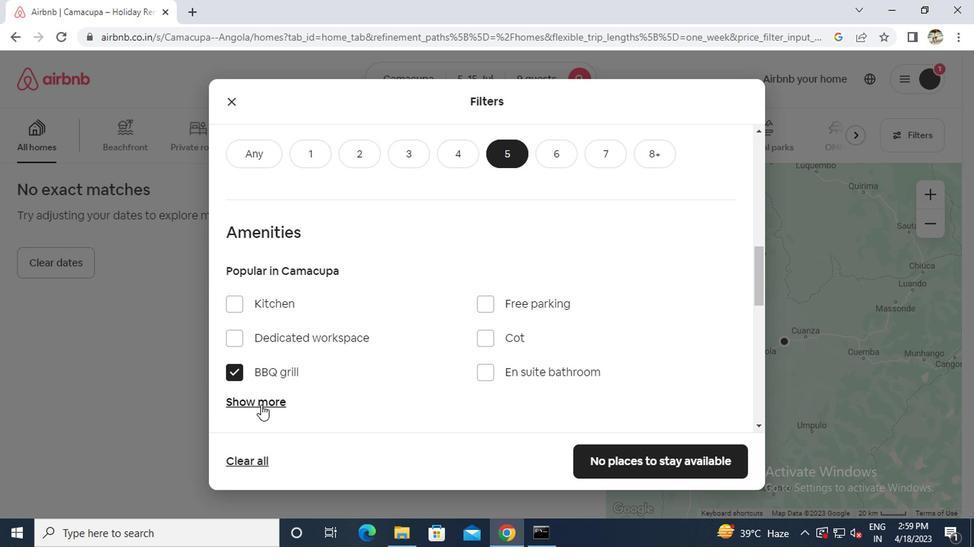 
Action: Mouse moved to (279, 336)
Screenshot: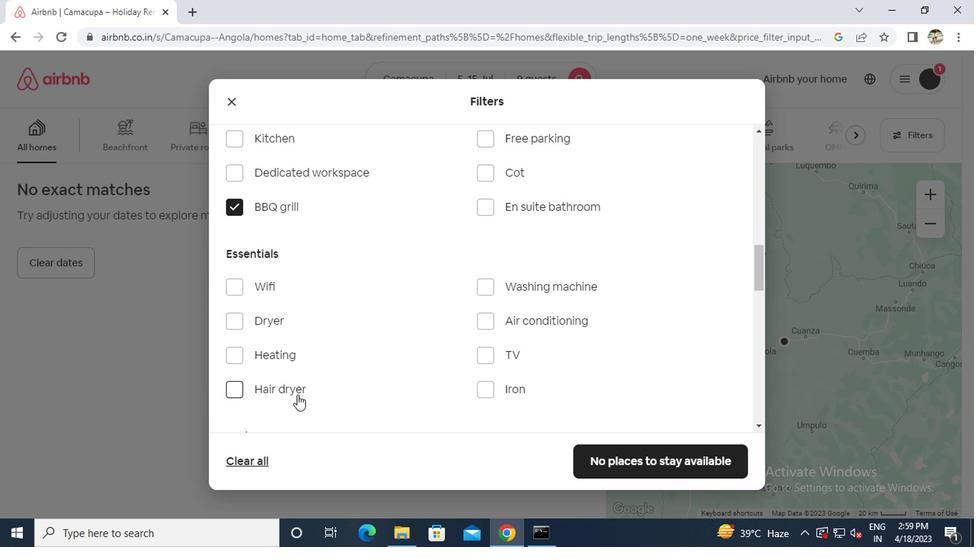 
Action: Mouse scrolled (279, 335) with delta (0, 0)
Screenshot: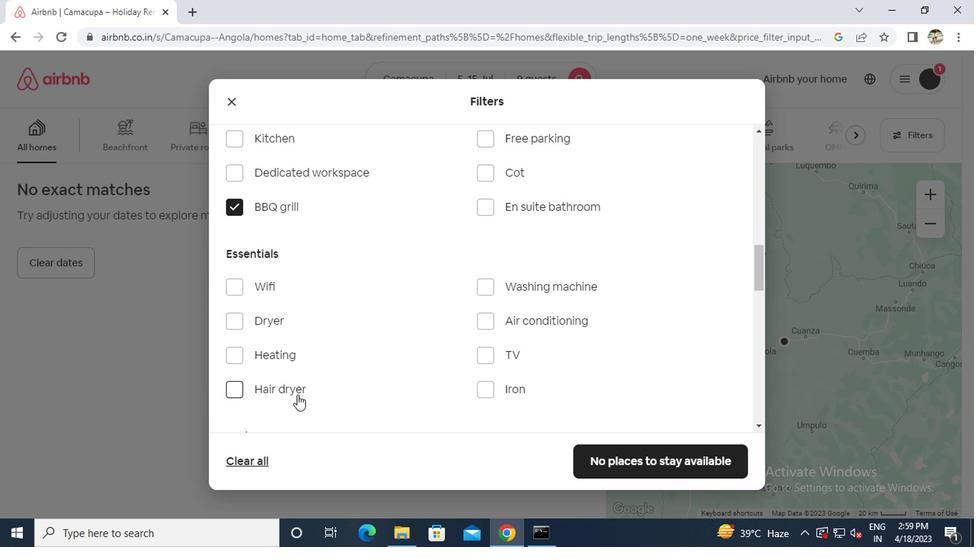 
Action: Mouse moved to (282, 336)
Screenshot: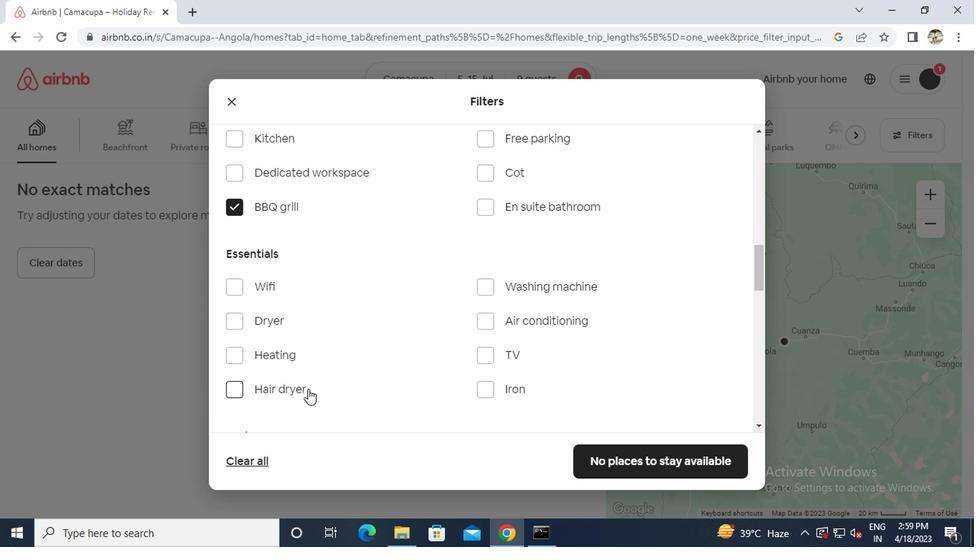 
Action: Mouse scrolled (282, 335) with delta (0, 0)
Screenshot: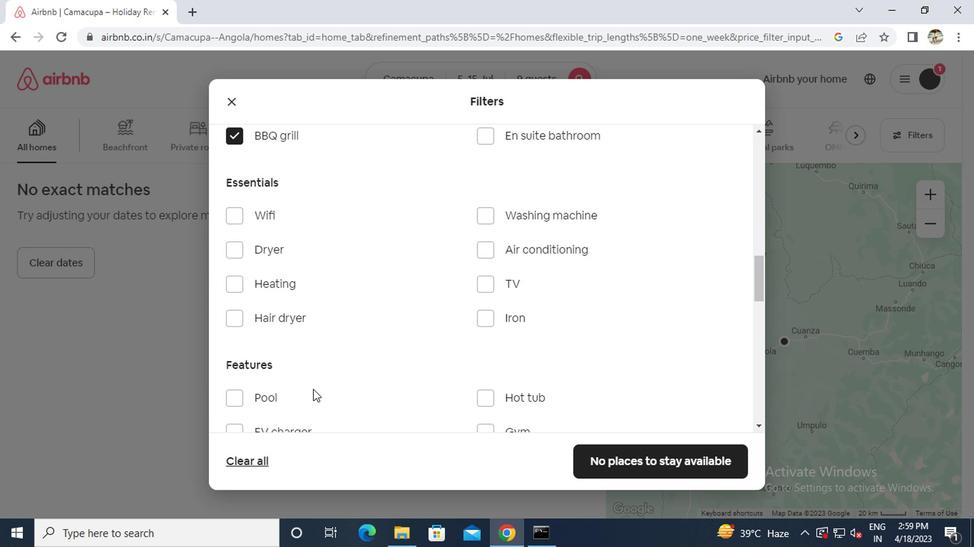 
Action: Mouse moved to (267, 292)
Screenshot: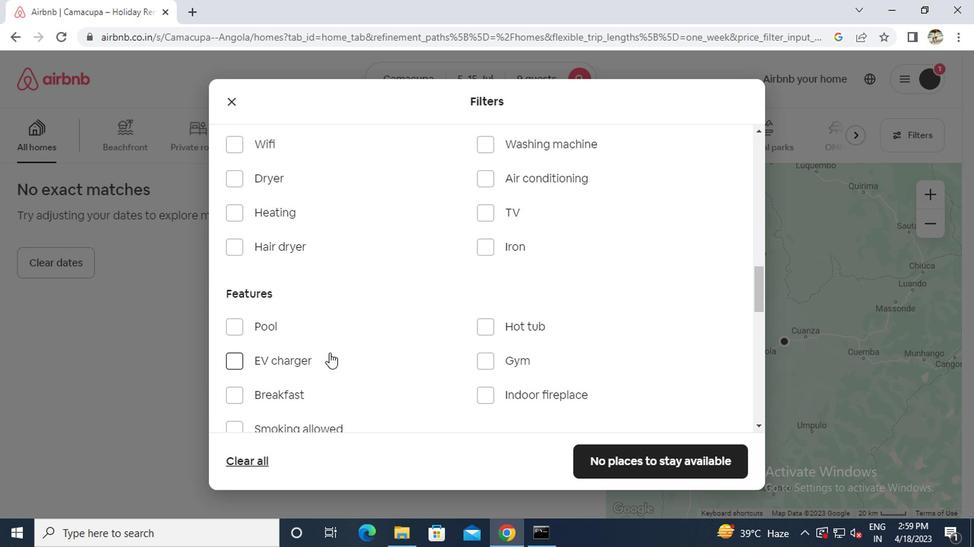 
Action: Mouse scrolled (267, 292) with delta (0, 0)
Screenshot: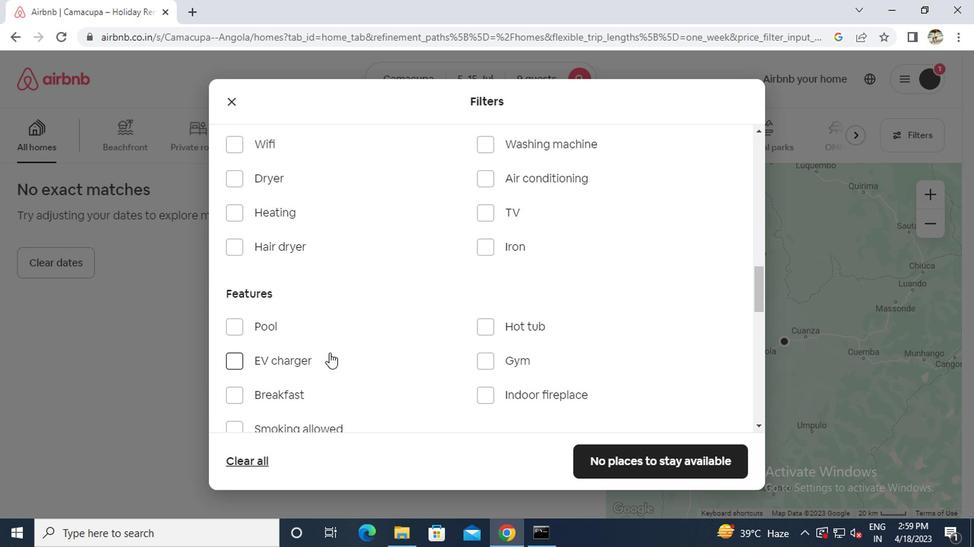 
Action: Mouse scrolled (267, 292) with delta (0, 0)
Screenshot: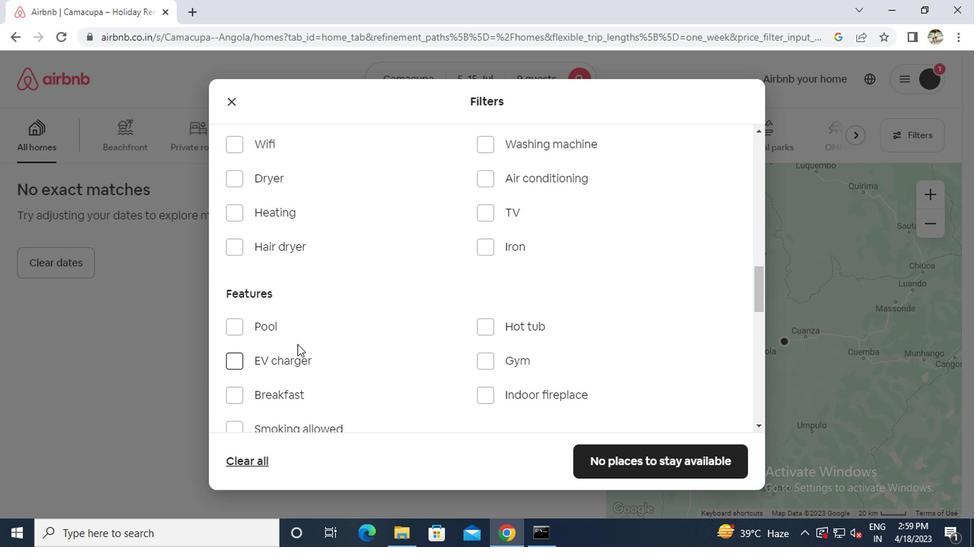 
Action: Mouse scrolled (267, 292) with delta (0, 0)
Screenshot: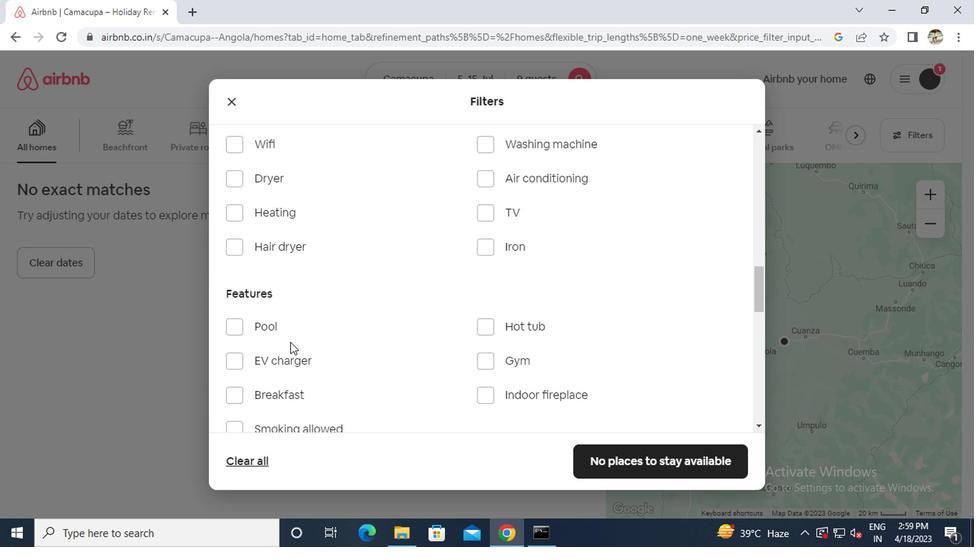 
Action: Mouse moved to (326, 274)
Screenshot: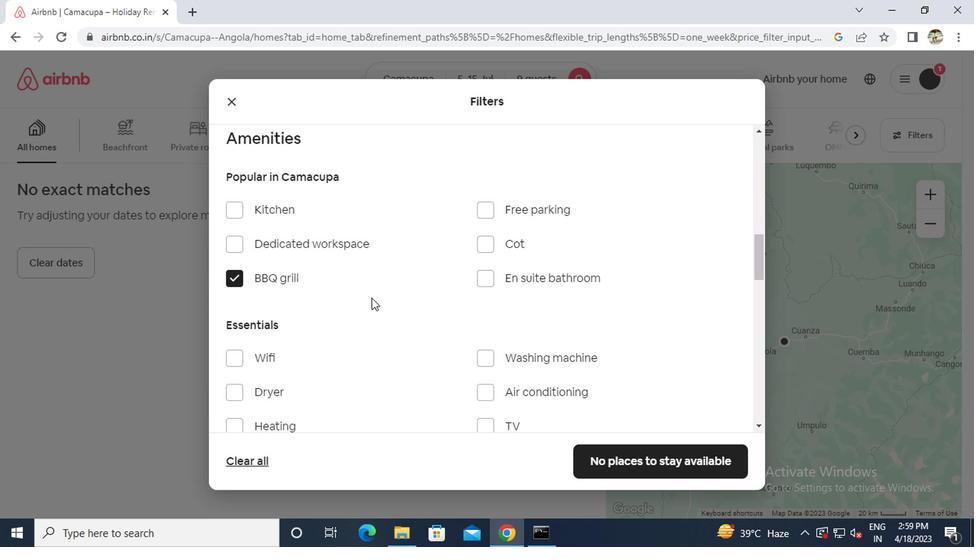 
Action: Mouse scrolled (326, 273) with delta (0, 0)
Screenshot: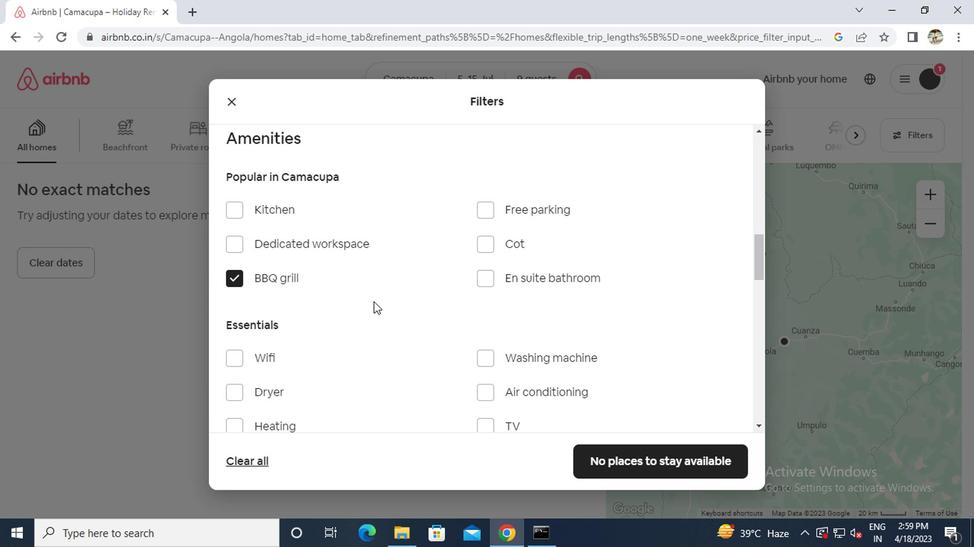 
Action: Mouse moved to (410, 285)
Screenshot: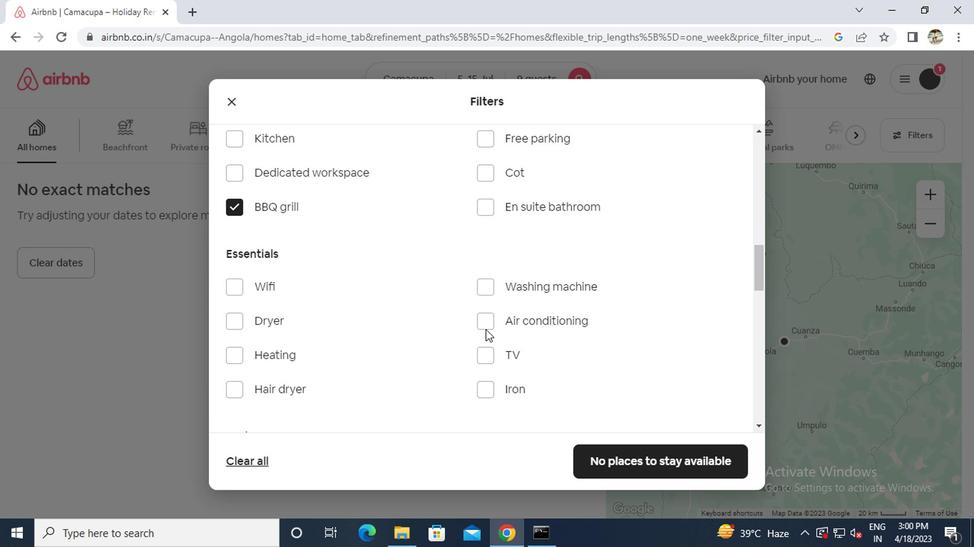 
Action: Mouse pressed left at (410, 285)
Screenshot: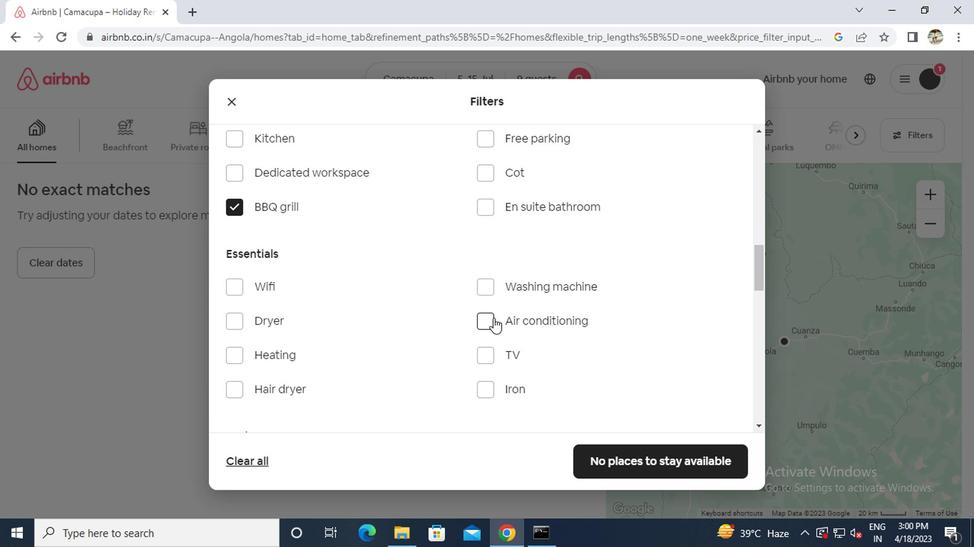 
Action: Mouse moved to (393, 287)
Screenshot: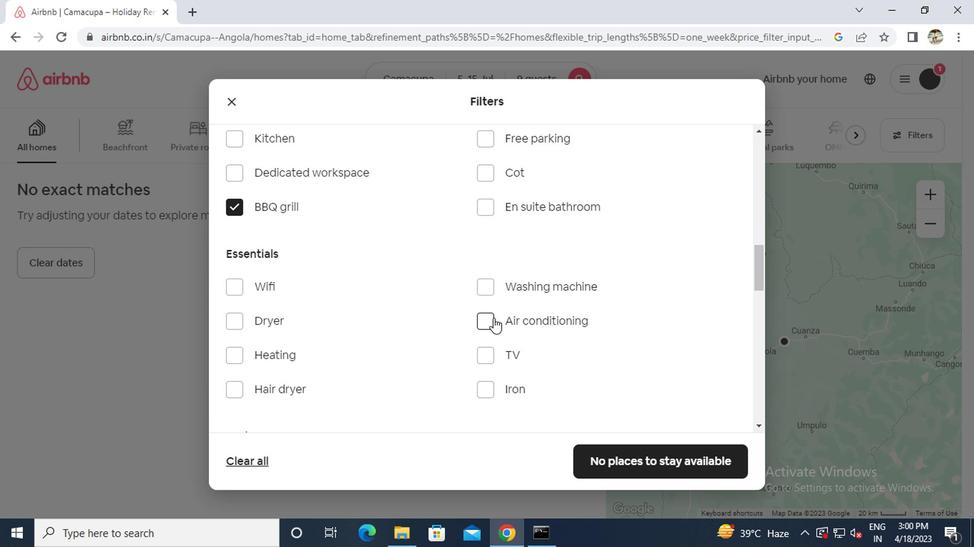 
Action: Mouse scrolled (393, 287) with delta (0, 0)
Screenshot: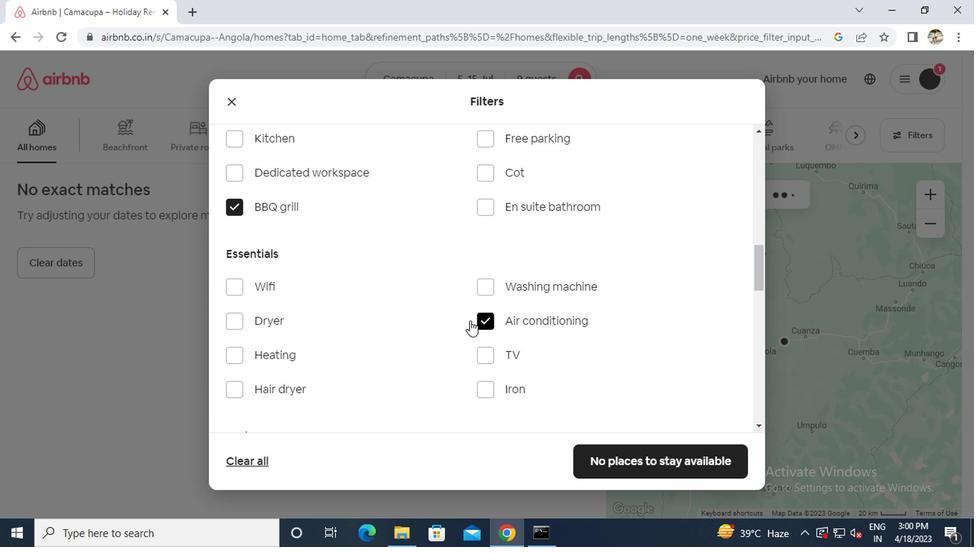 
Action: Mouse scrolled (393, 287) with delta (0, 0)
Screenshot: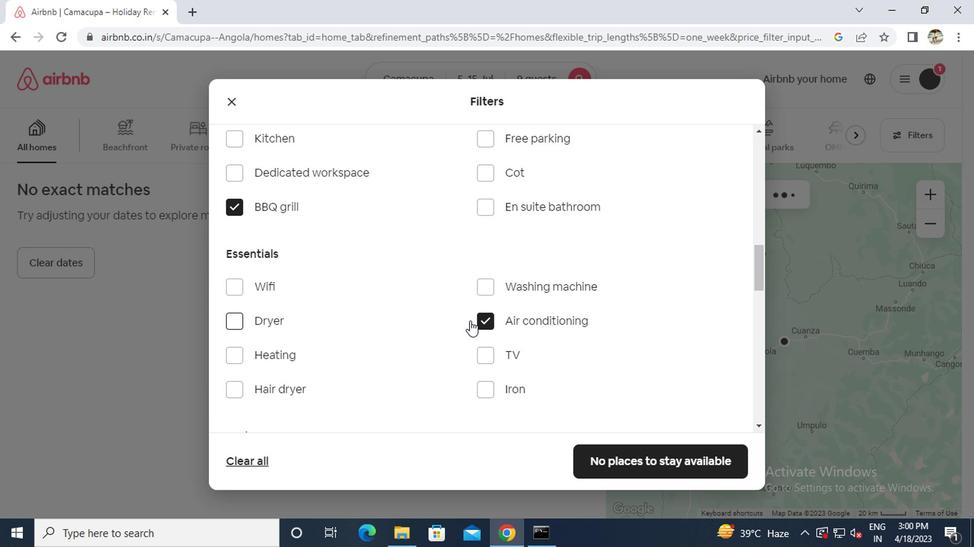 
Action: Mouse scrolled (393, 287) with delta (0, 0)
Screenshot: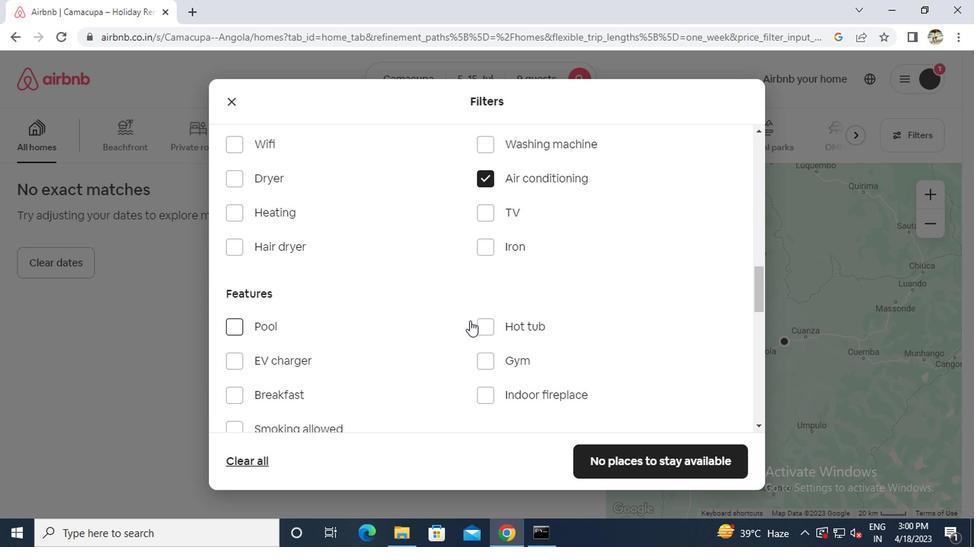 
Action: Mouse scrolled (393, 287) with delta (0, 0)
Screenshot: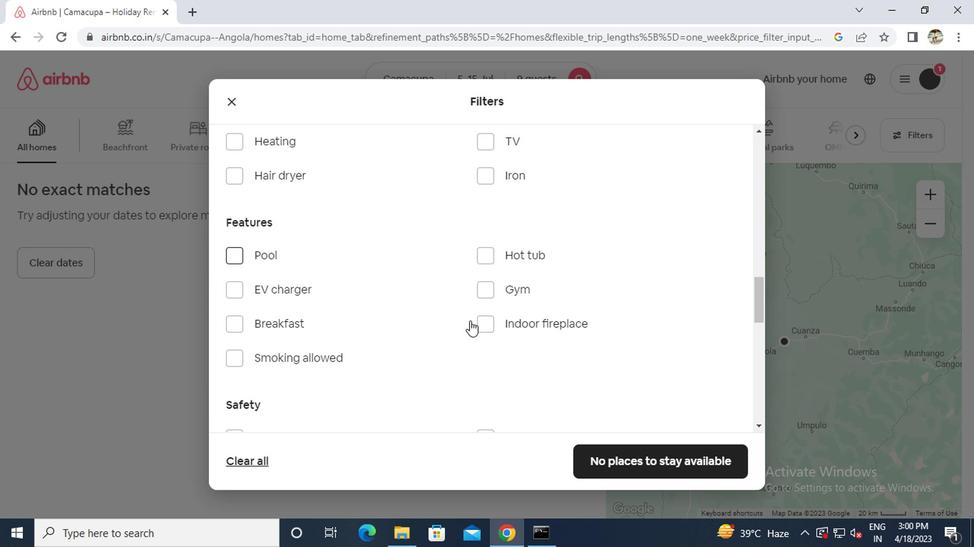 
Action: Mouse scrolled (393, 287) with delta (0, 0)
Screenshot: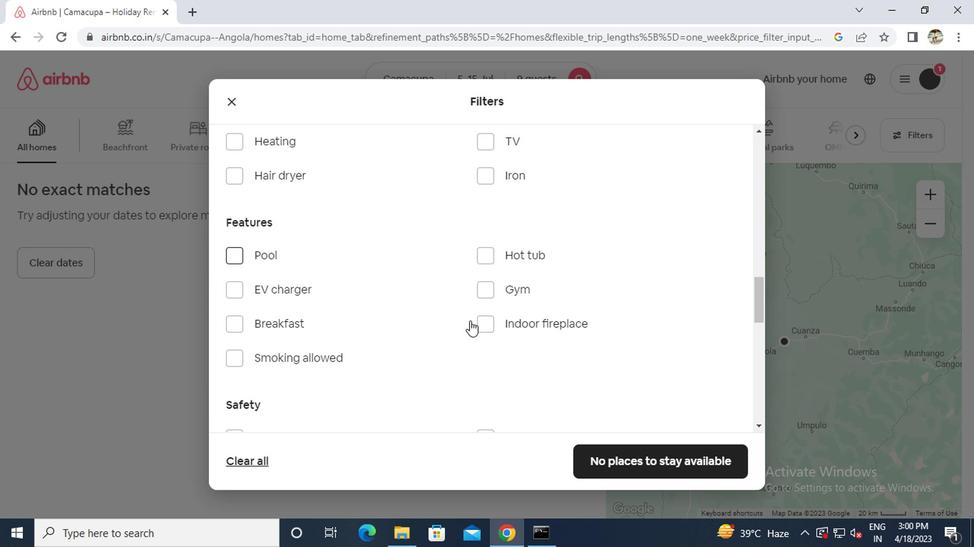 
Action: Mouse moved to (241, 211)
Screenshot: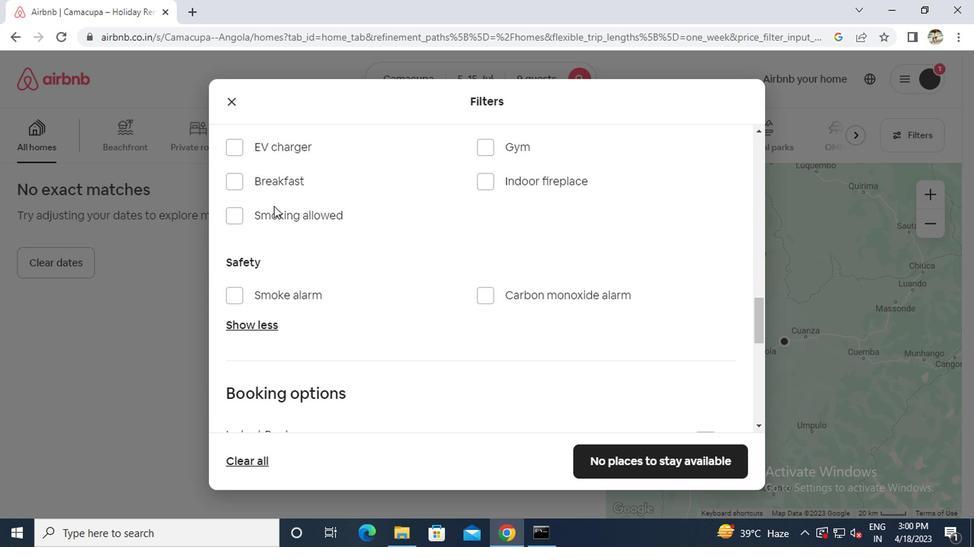 
Action: Mouse pressed left at (241, 211)
Screenshot: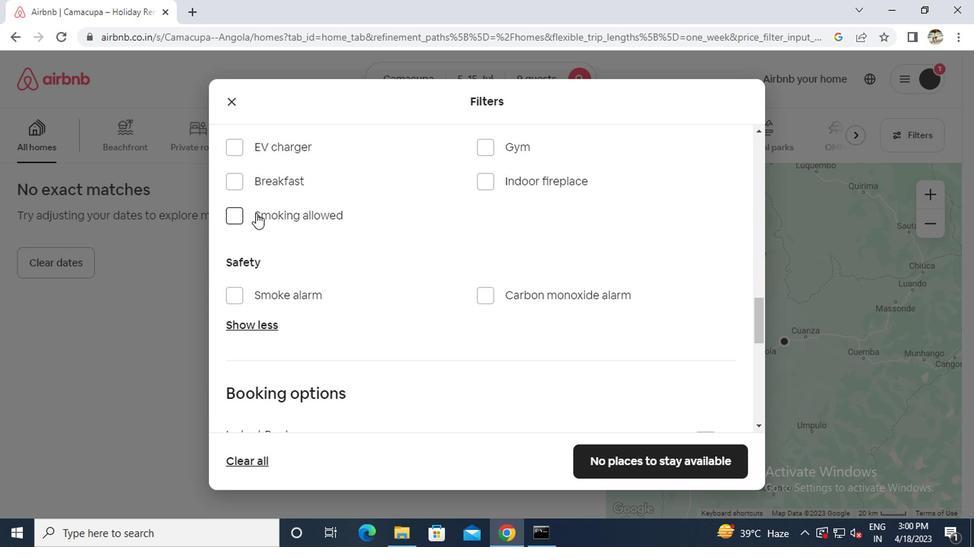 
Action: Mouse moved to (412, 284)
Screenshot: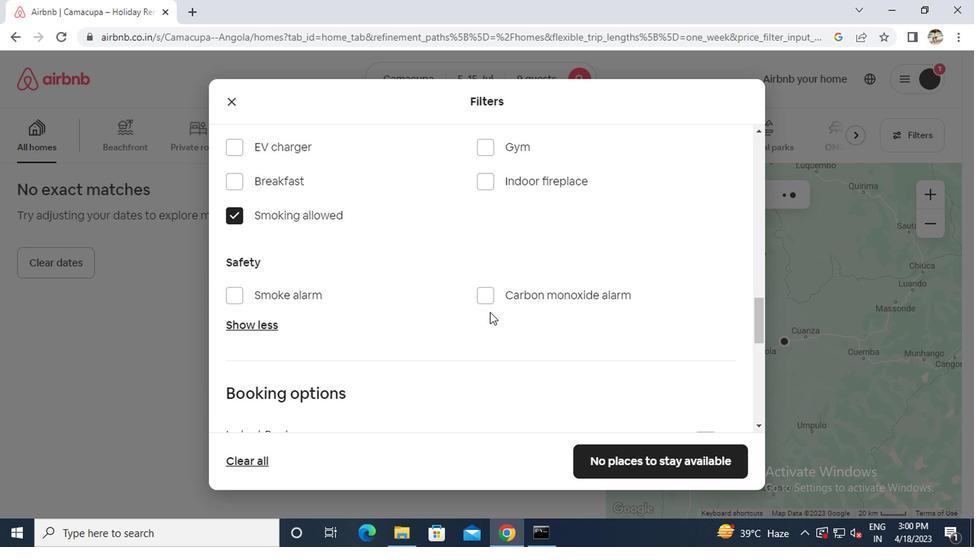 
Action: Mouse scrolled (412, 284) with delta (0, 0)
Screenshot: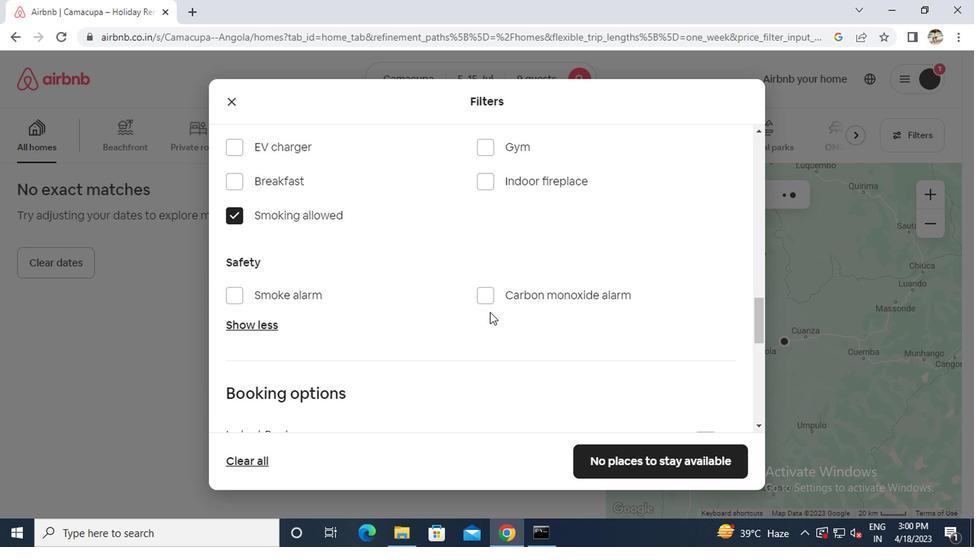 
Action: Mouse moved to (413, 284)
Screenshot: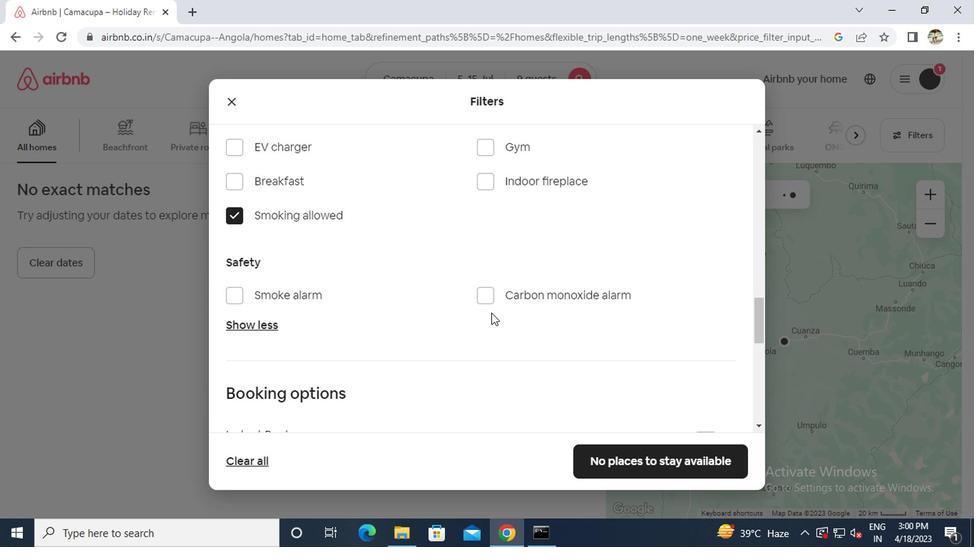 
Action: Mouse scrolled (413, 284) with delta (0, 0)
Screenshot: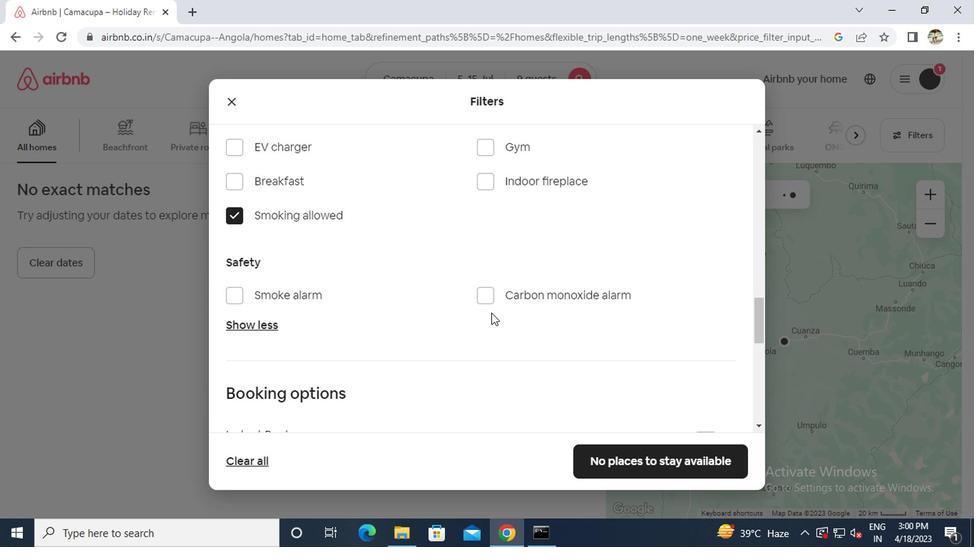 
Action: Mouse moved to (415, 285)
Screenshot: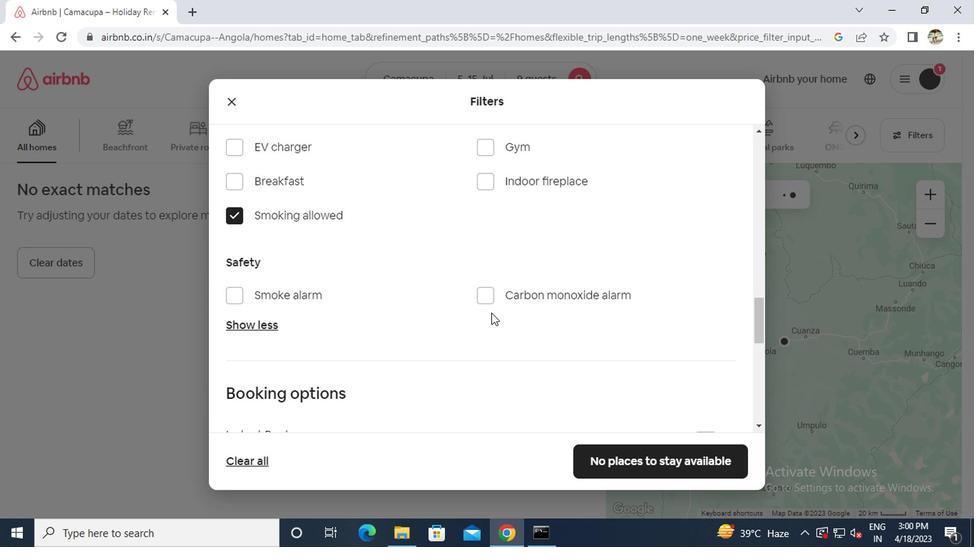 
Action: Mouse scrolled (415, 285) with delta (0, 0)
Screenshot: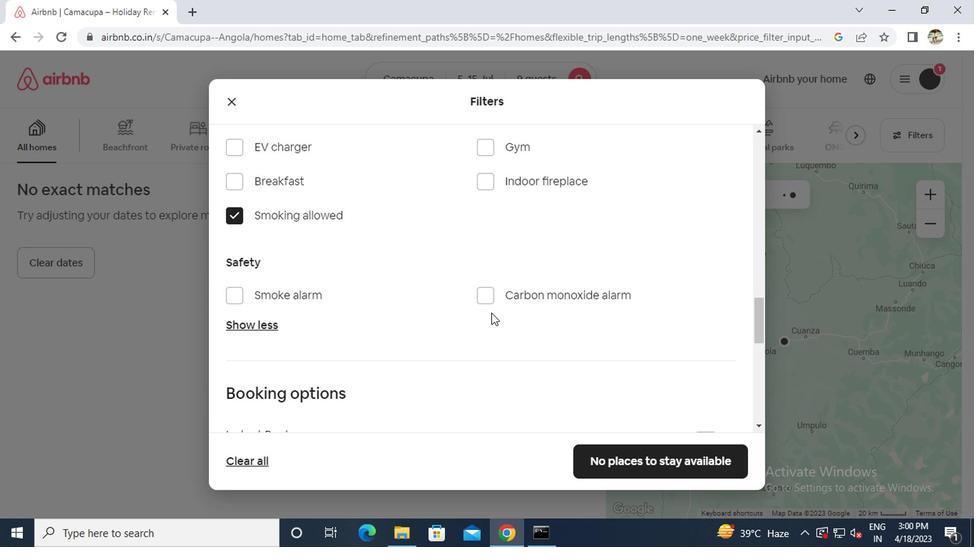 
Action: Mouse moved to (559, 255)
Screenshot: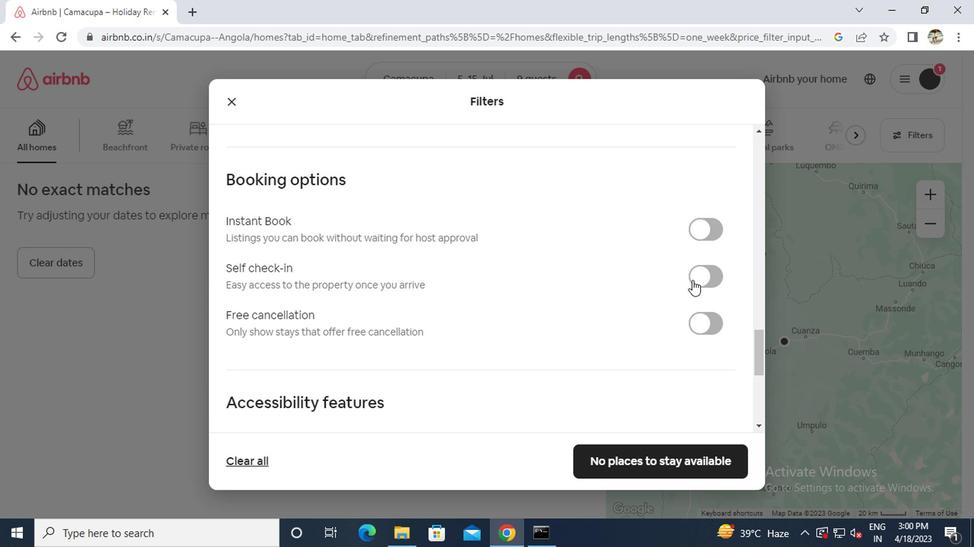 
Action: Mouse pressed left at (559, 255)
Screenshot: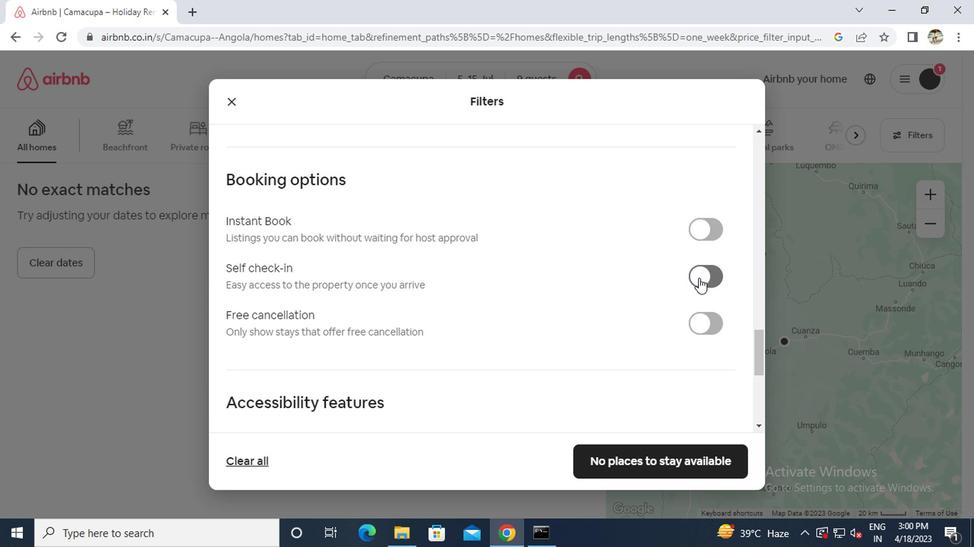 
Action: Mouse moved to (444, 265)
Screenshot: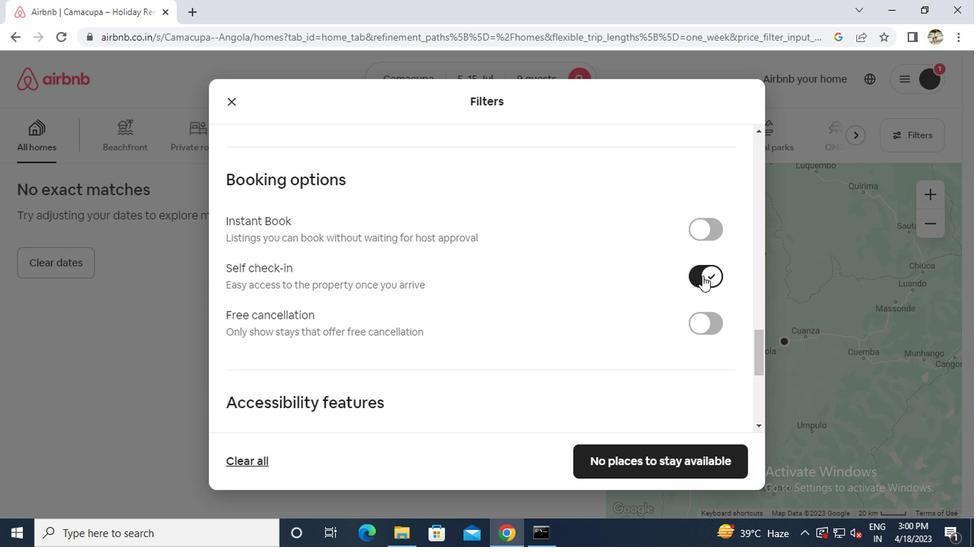 
Action: Mouse scrolled (444, 264) with delta (0, 0)
Screenshot: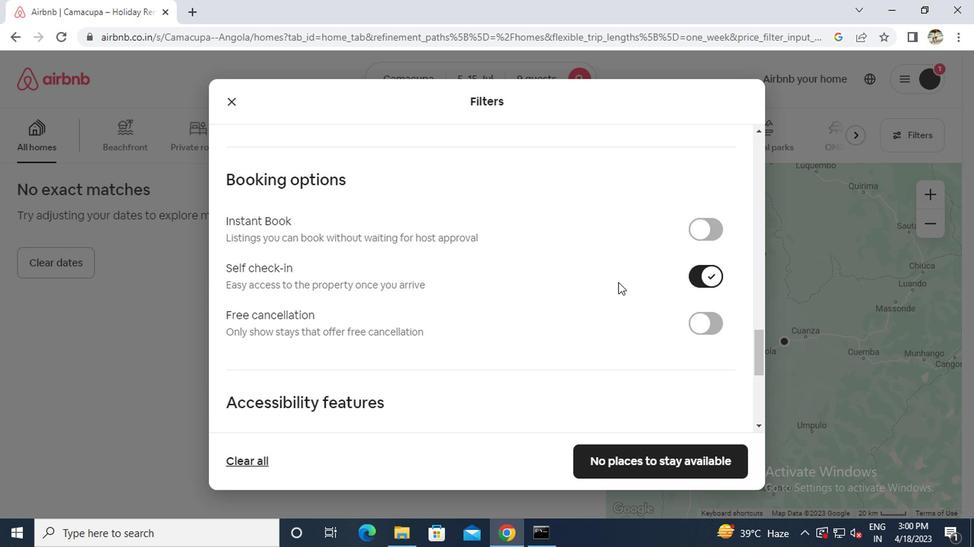 
Action: Mouse scrolled (444, 264) with delta (0, 0)
Screenshot: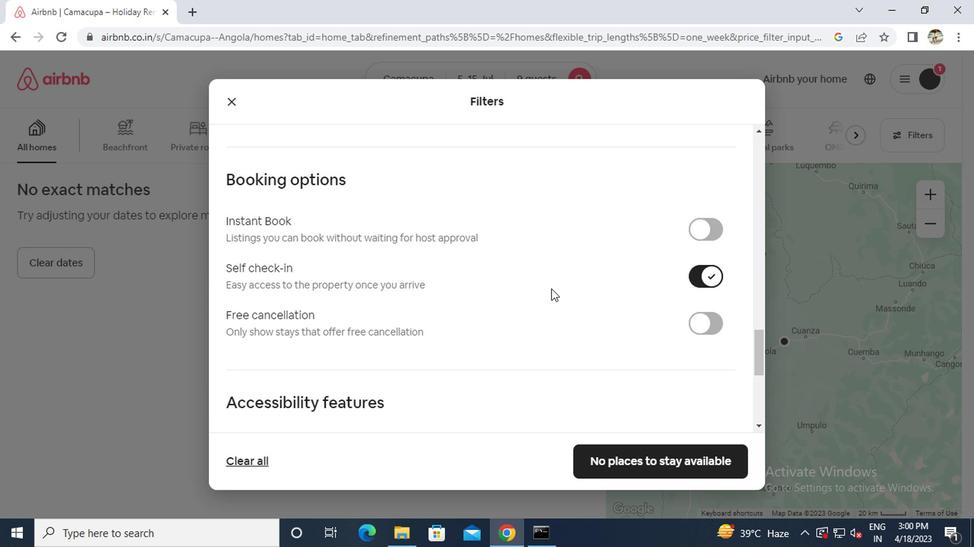 
Action: Mouse scrolled (444, 264) with delta (0, 0)
Screenshot: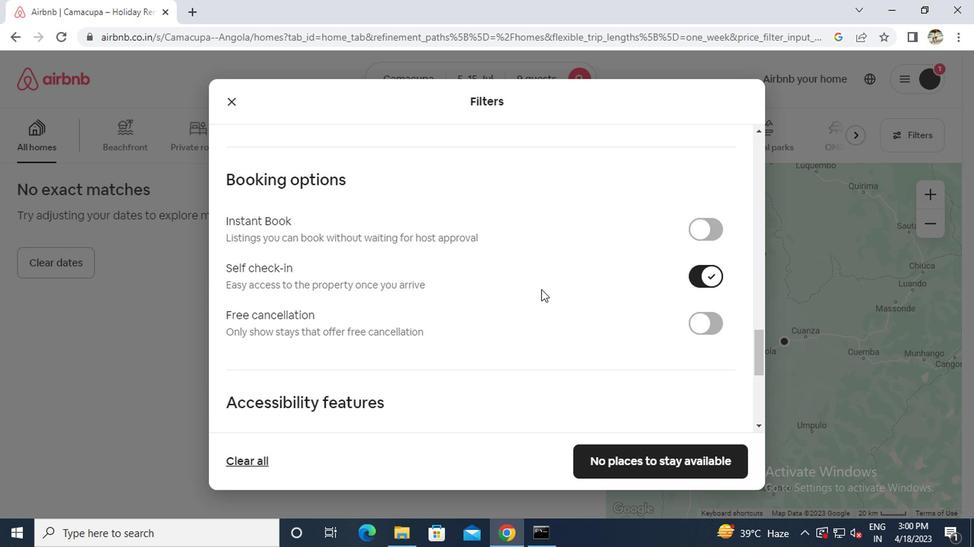 
Action: Mouse scrolled (444, 264) with delta (0, 0)
Screenshot: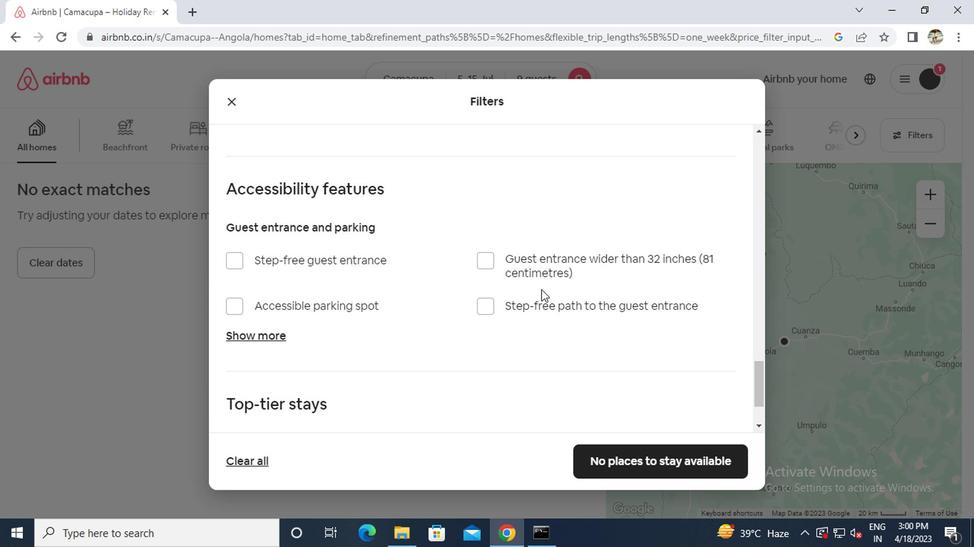 
Action: Mouse scrolled (444, 264) with delta (0, 0)
Screenshot: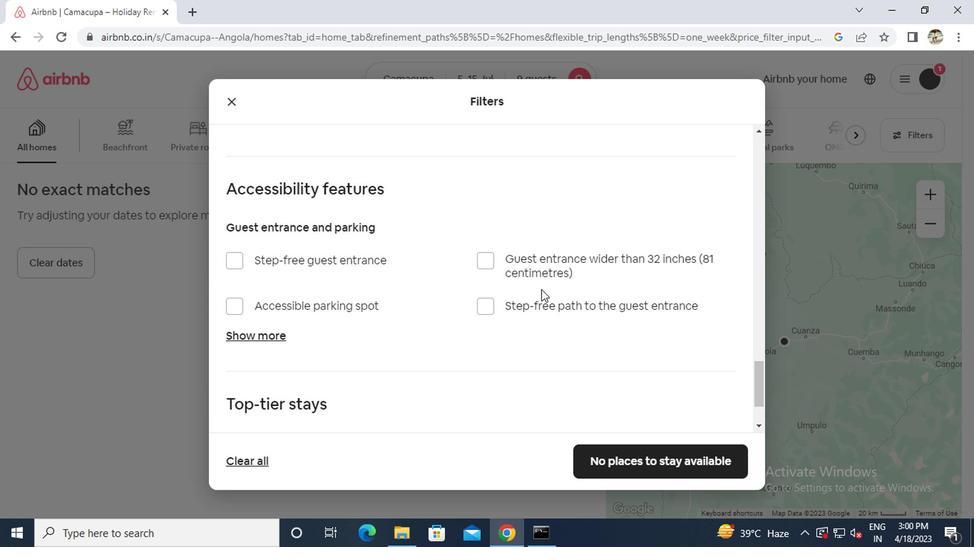 
Action: Mouse scrolled (444, 264) with delta (0, 0)
Screenshot: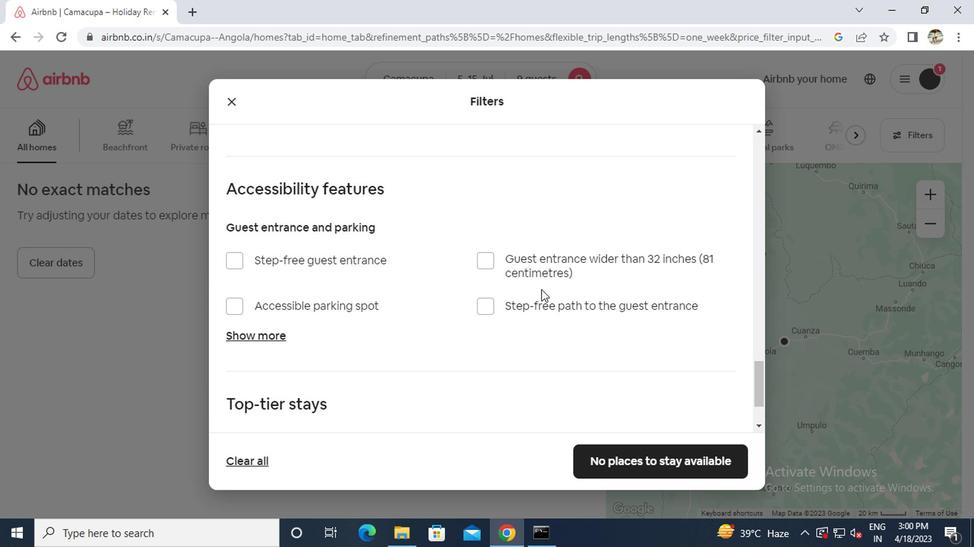 
Action: Mouse scrolled (444, 264) with delta (0, 0)
Screenshot: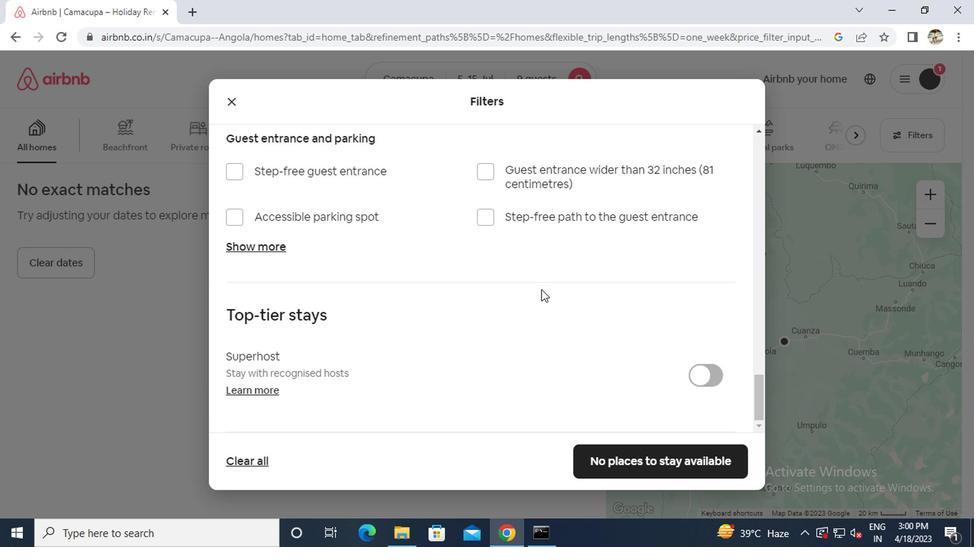 
Action: Mouse scrolled (444, 264) with delta (0, 0)
Screenshot: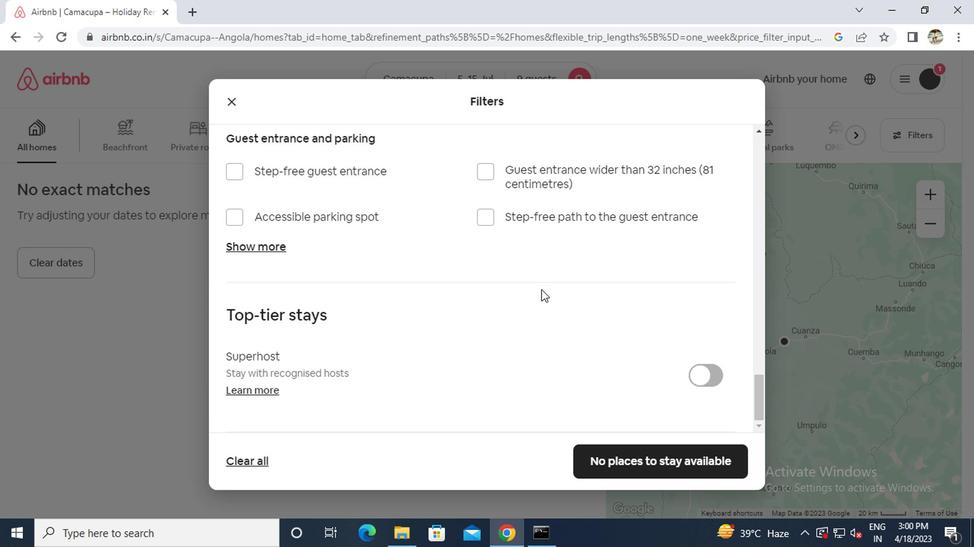 
Action: Mouse scrolled (444, 264) with delta (0, 0)
Screenshot: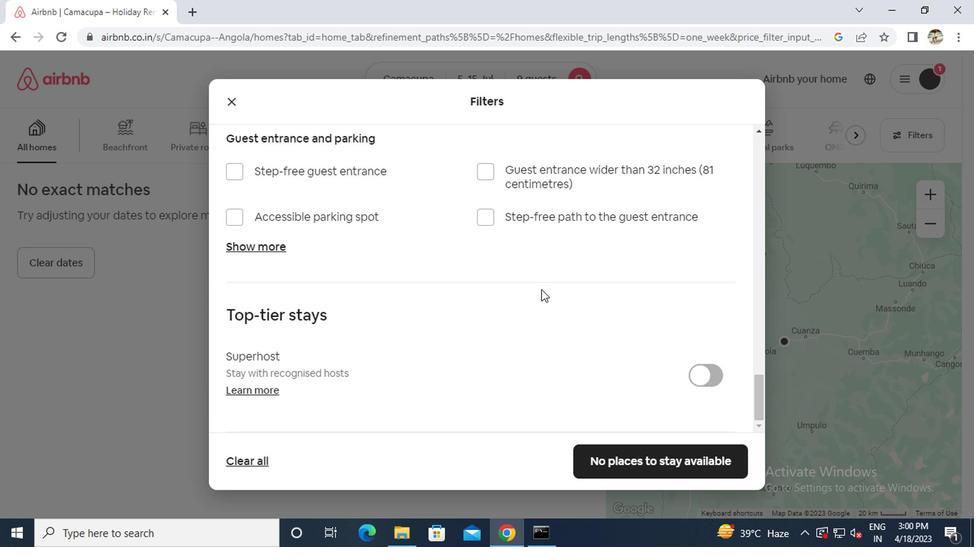 
Action: Mouse moved to (519, 385)
Screenshot: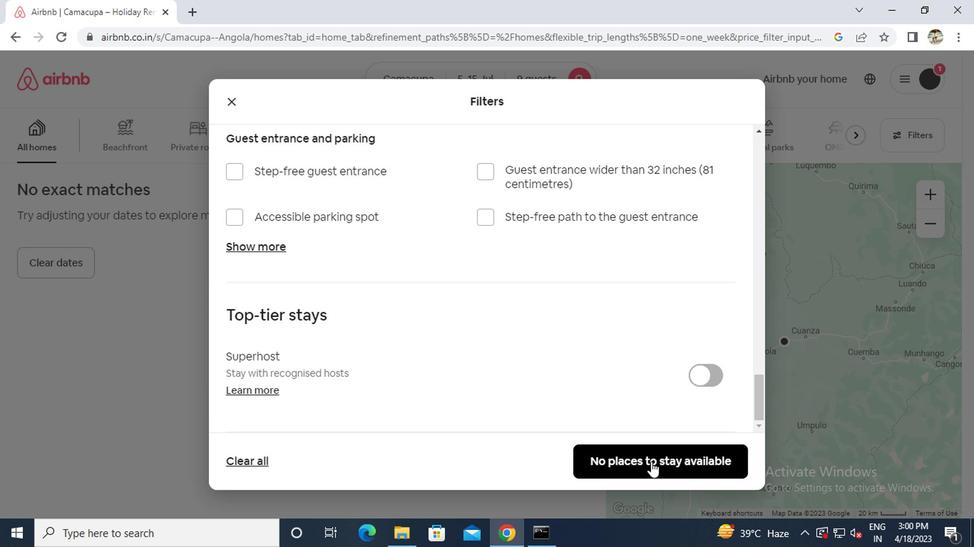 
Action: Mouse pressed left at (519, 385)
Screenshot: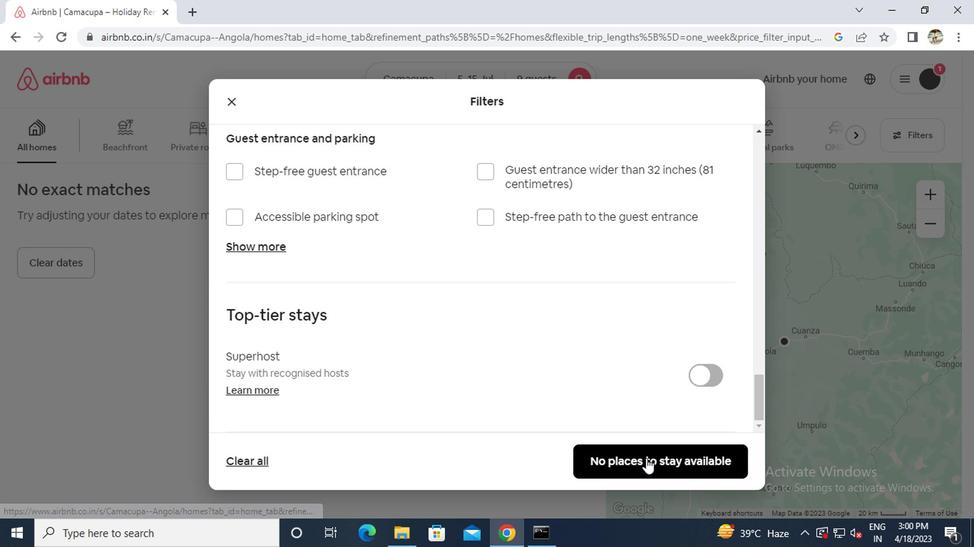 
Action: Key pressed <Key.f8>
Screenshot: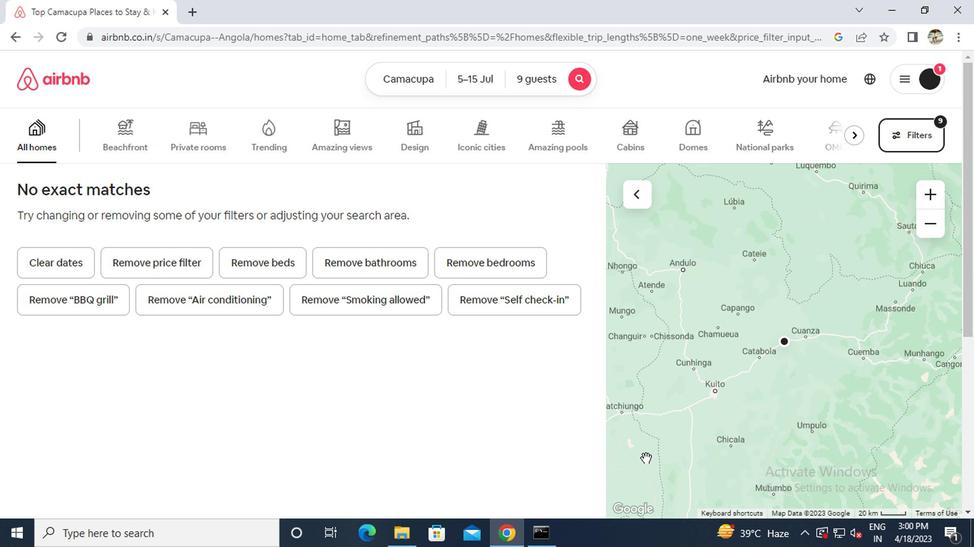
